 Task: Find connections with filter location Fatehpur with filter topic #Personaldevelopmentwith filter profile language German with filter current company Volt - International (An Innova Solutions Company) with filter school Doon Business School with filter industry Medical Practices with filter service category Resume Writing with filter keywords title Outside Sales Manager
Action: Mouse moved to (158, 222)
Screenshot: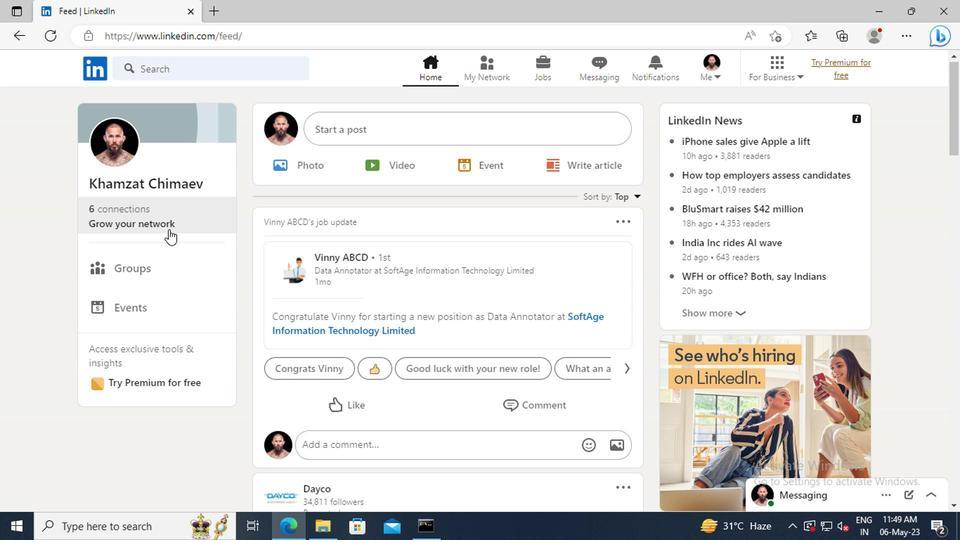
Action: Mouse pressed left at (158, 222)
Screenshot: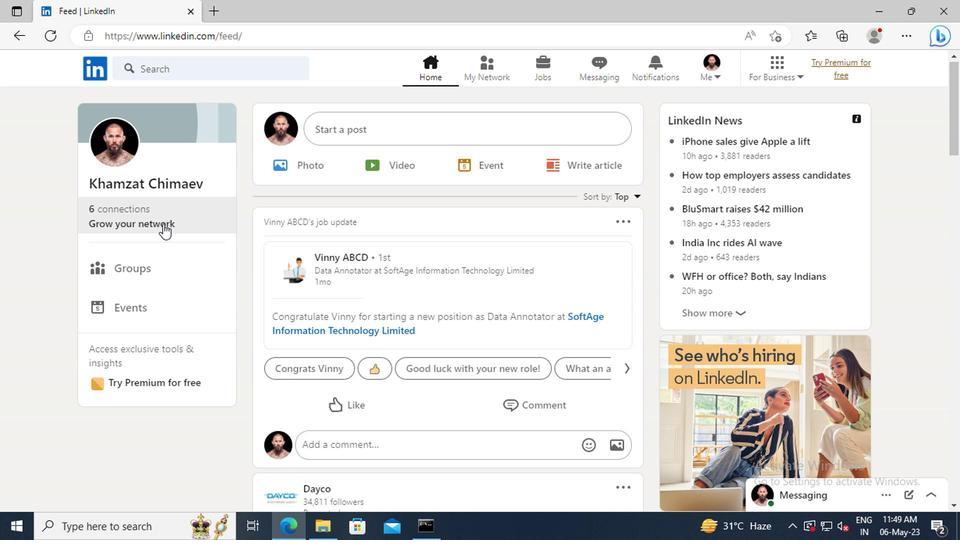 
Action: Mouse moved to (158, 149)
Screenshot: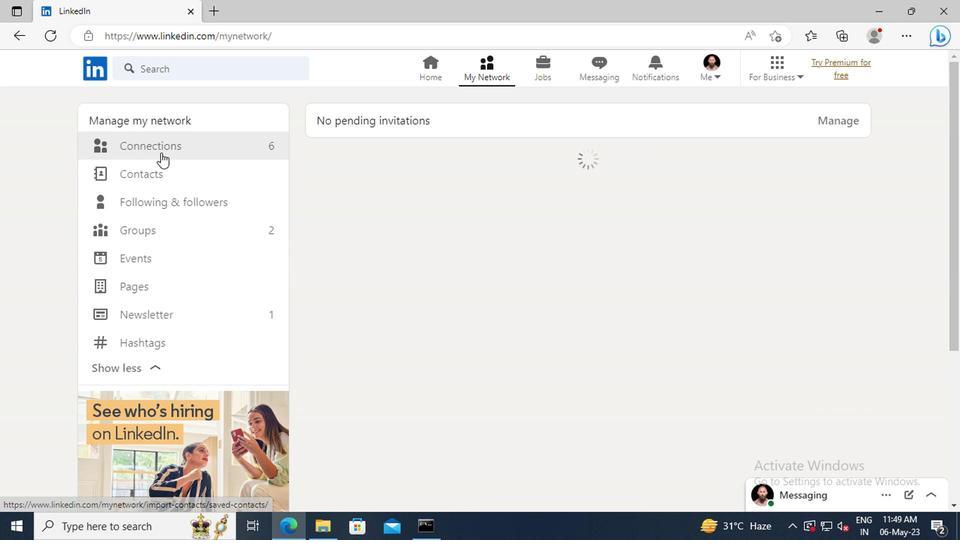 
Action: Mouse pressed left at (158, 149)
Screenshot: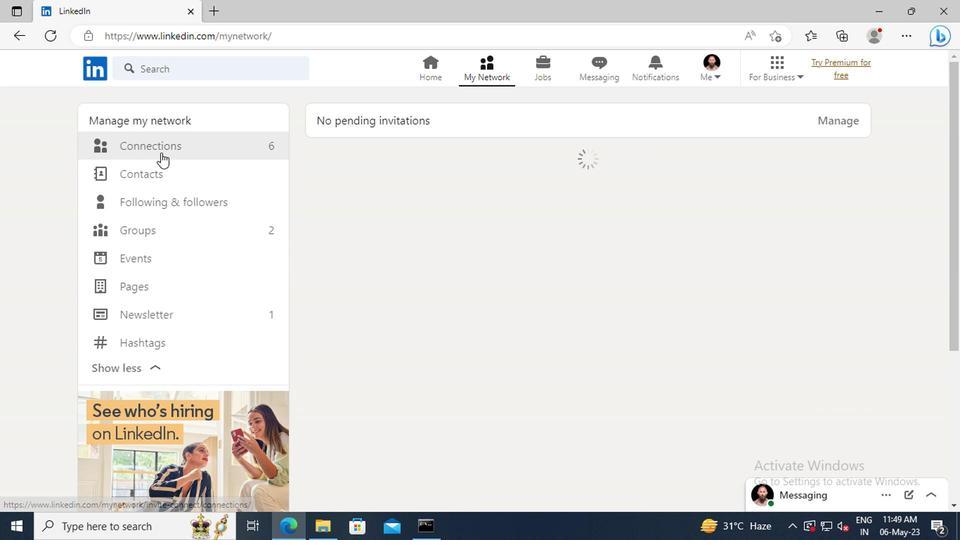 
Action: Mouse moved to (590, 151)
Screenshot: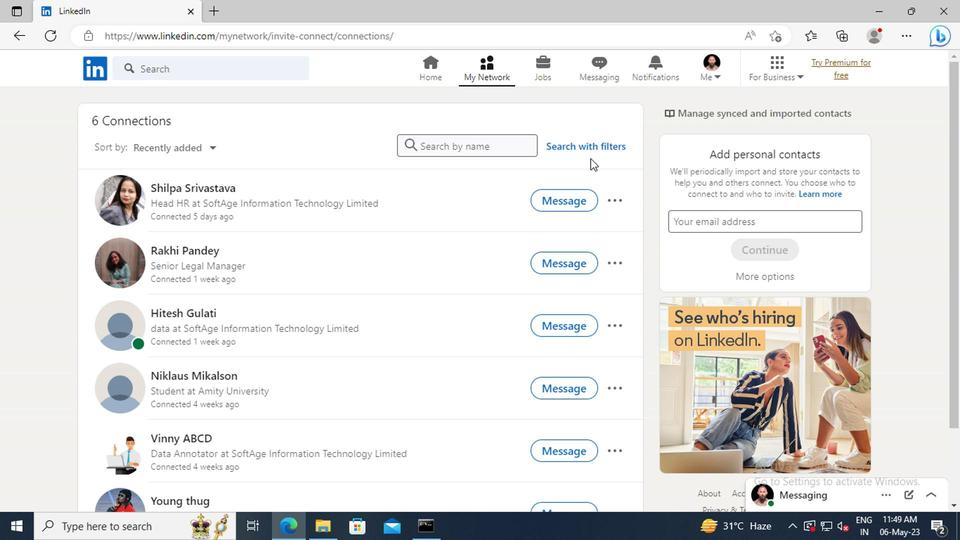 
Action: Mouse pressed left at (590, 151)
Screenshot: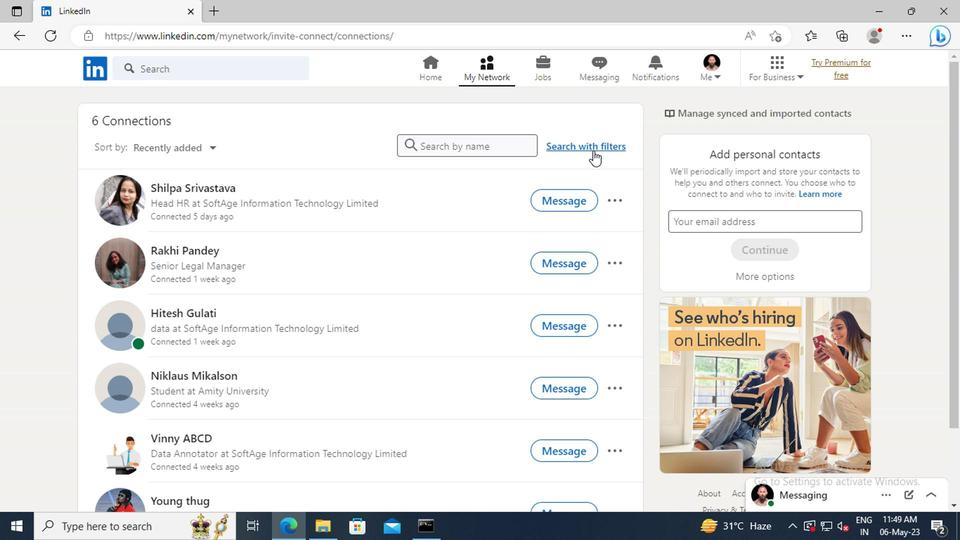 
Action: Mouse moved to (529, 110)
Screenshot: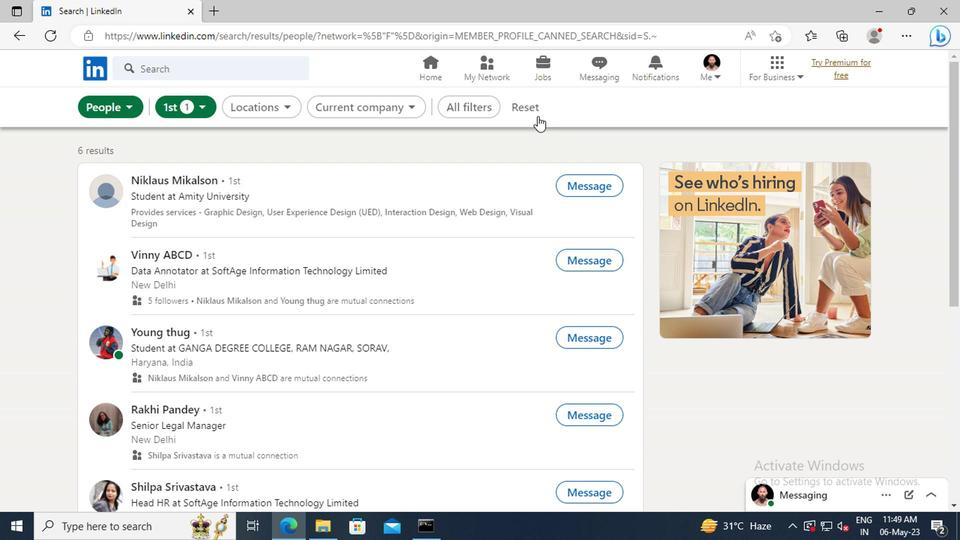 
Action: Mouse pressed left at (529, 110)
Screenshot: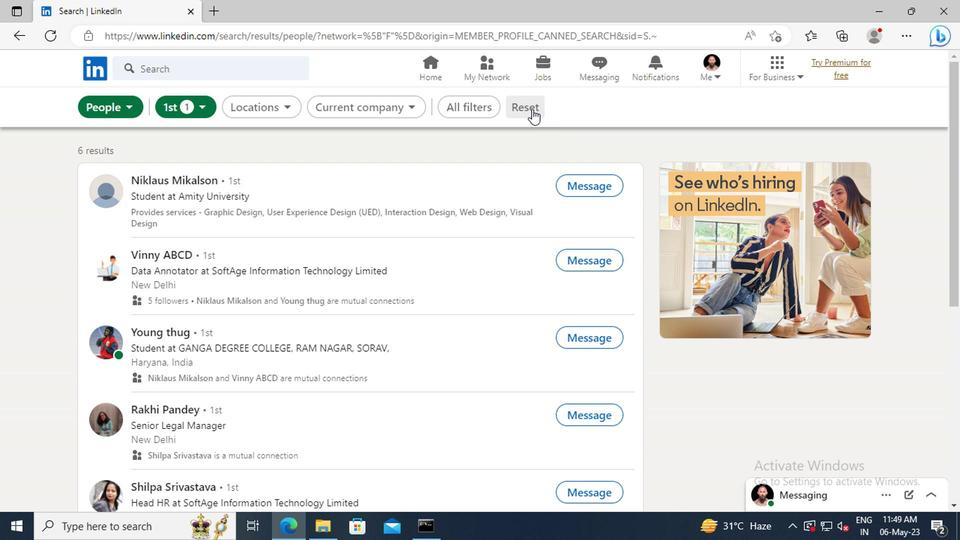 
Action: Mouse moved to (515, 110)
Screenshot: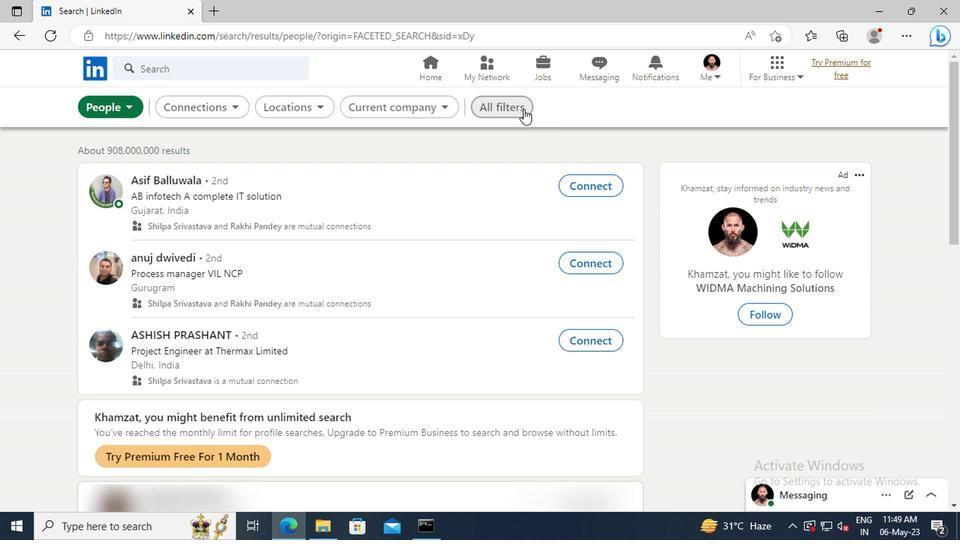 
Action: Mouse pressed left at (515, 110)
Screenshot: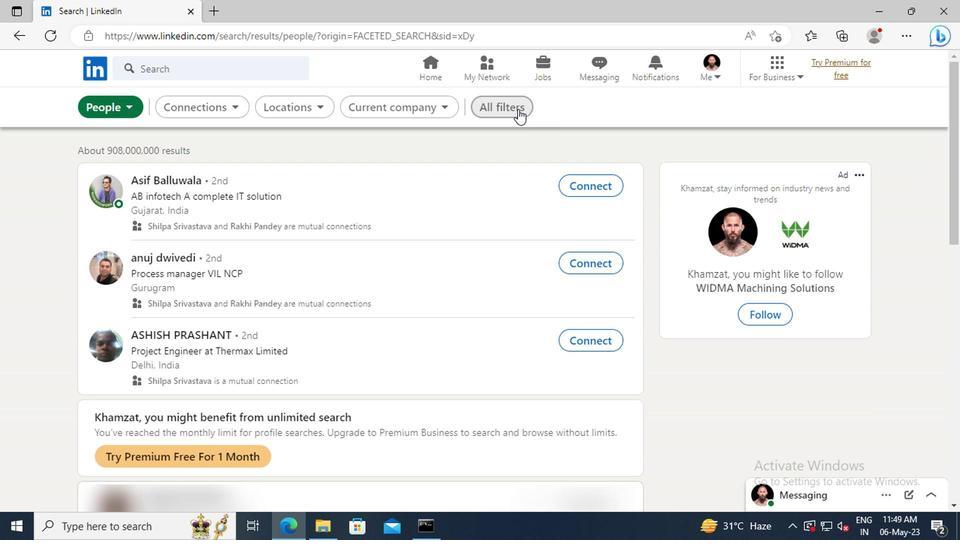 
Action: Mouse moved to (773, 252)
Screenshot: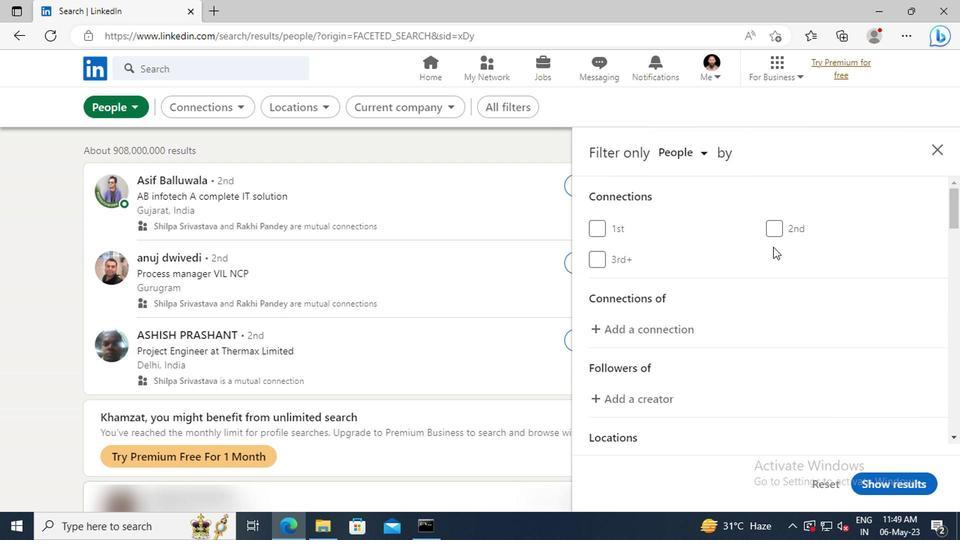 
Action: Mouse scrolled (773, 252) with delta (0, 0)
Screenshot: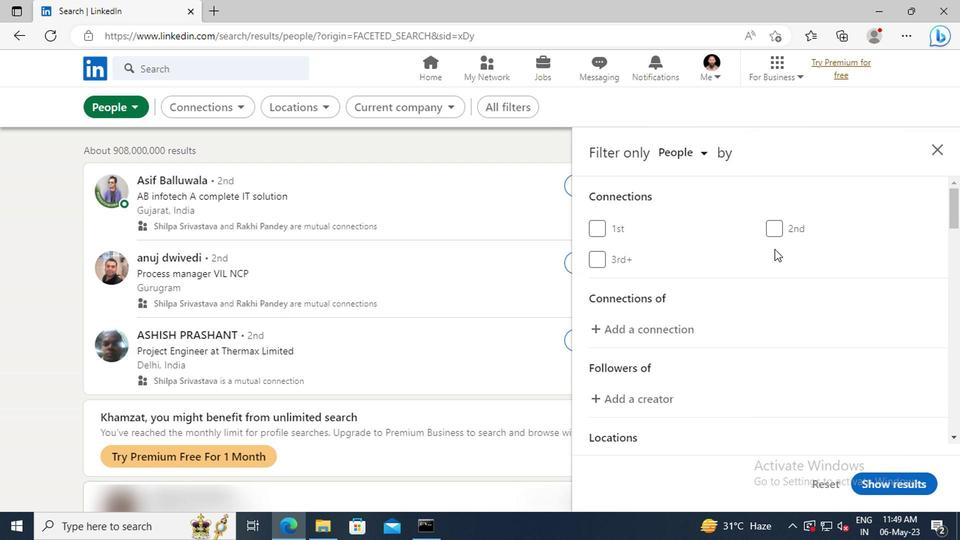 
Action: Mouse scrolled (773, 252) with delta (0, 0)
Screenshot: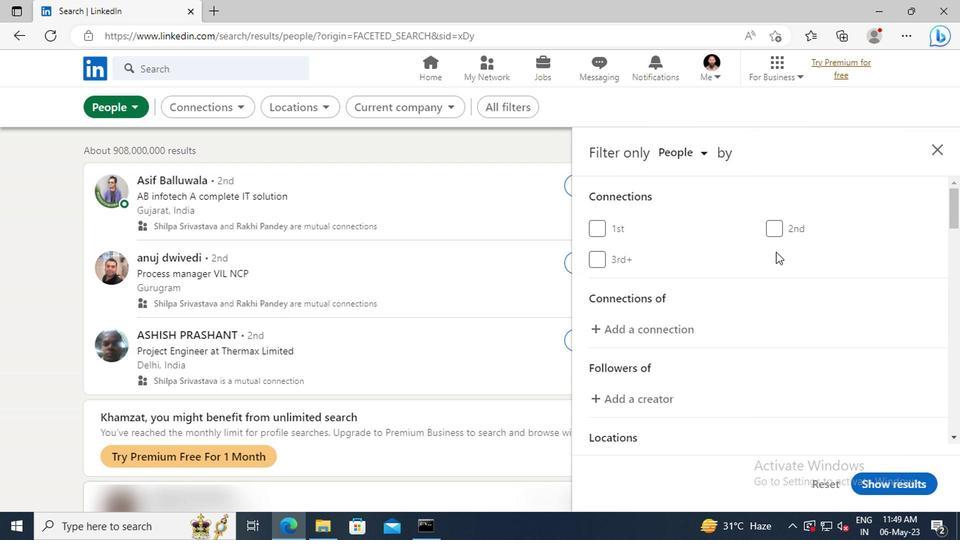 
Action: Mouse scrolled (773, 252) with delta (0, 0)
Screenshot: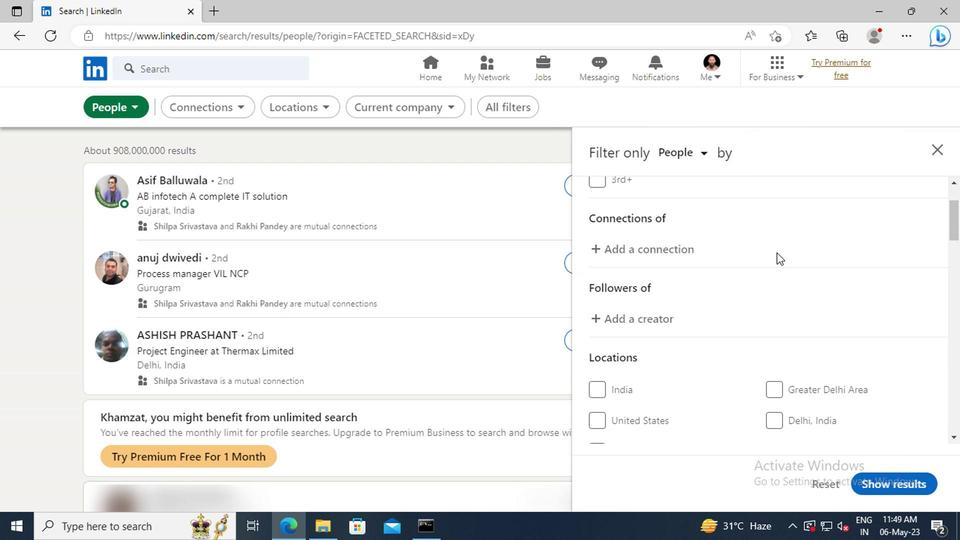 
Action: Mouse scrolled (773, 252) with delta (0, 0)
Screenshot: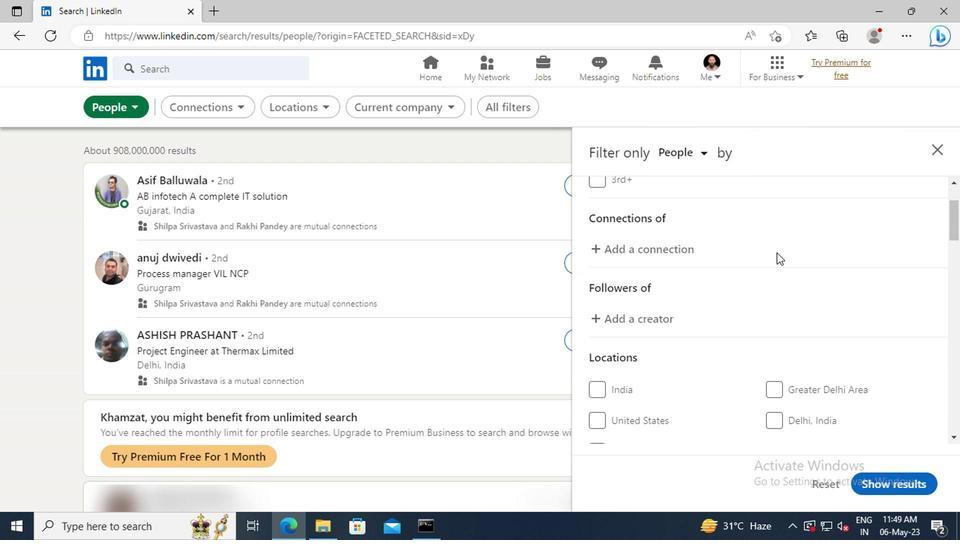 
Action: Mouse scrolled (773, 252) with delta (0, 0)
Screenshot: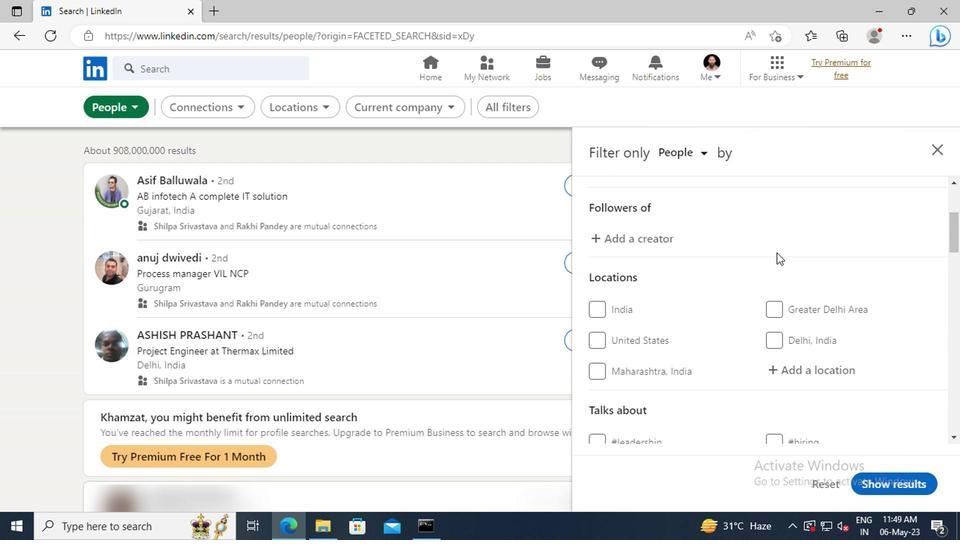 
Action: Mouse scrolled (773, 252) with delta (0, 0)
Screenshot: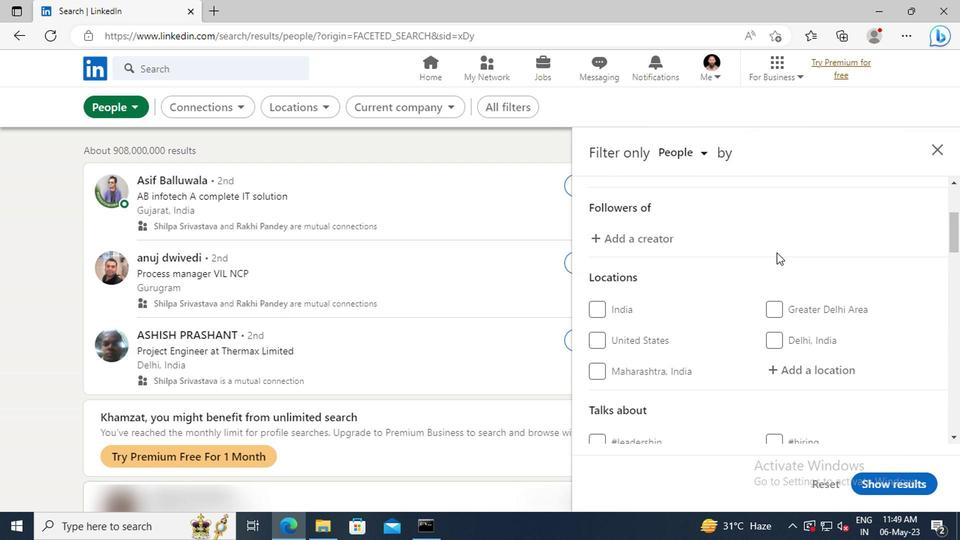 
Action: Mouse moved to (784, 289)
Screenshot: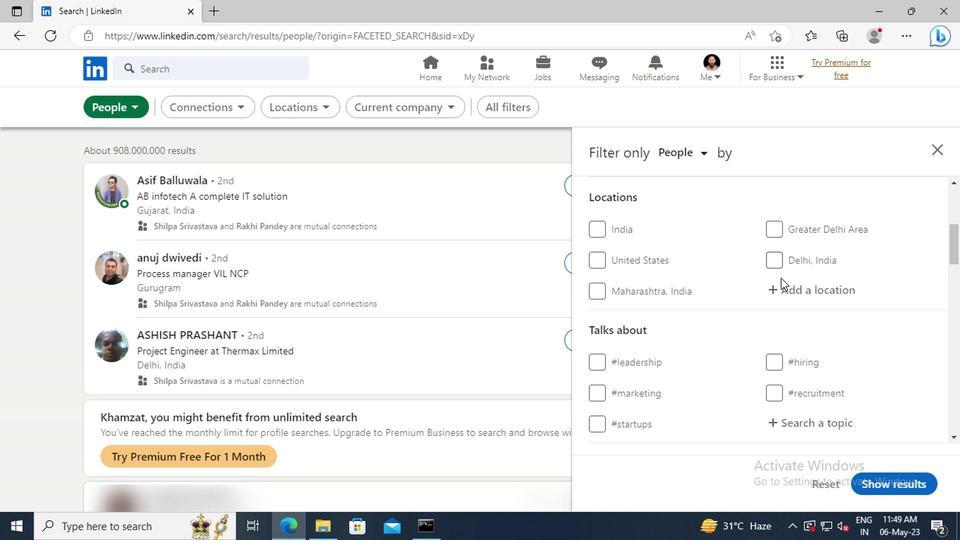 
Action: Mouse pressed left at (784, 289)
Screenshot: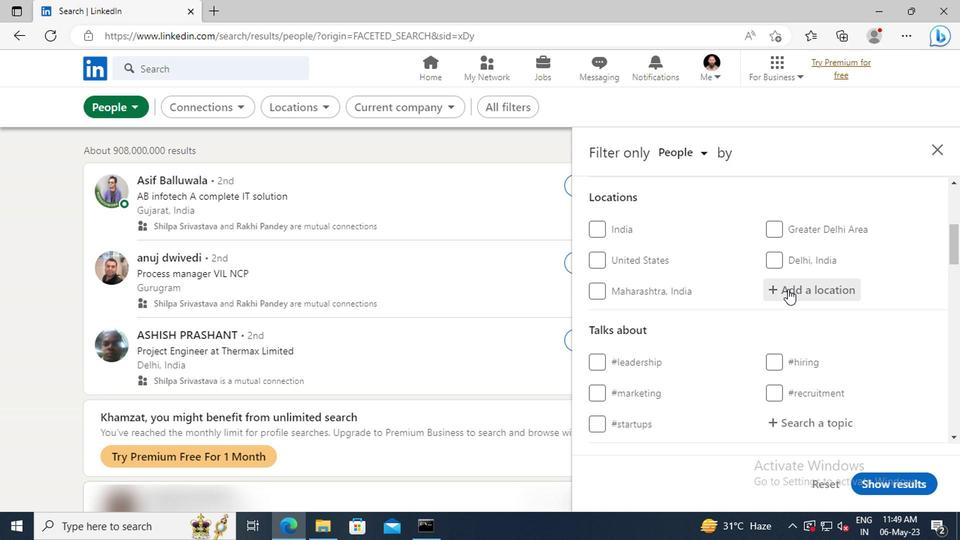 
Action: Key pressed <Key.shift><Key.shift><Key.shift><Key.shift><Key.shift><Key.shift><Key.shift><Key.shift>FATEHPUR
Screenshot: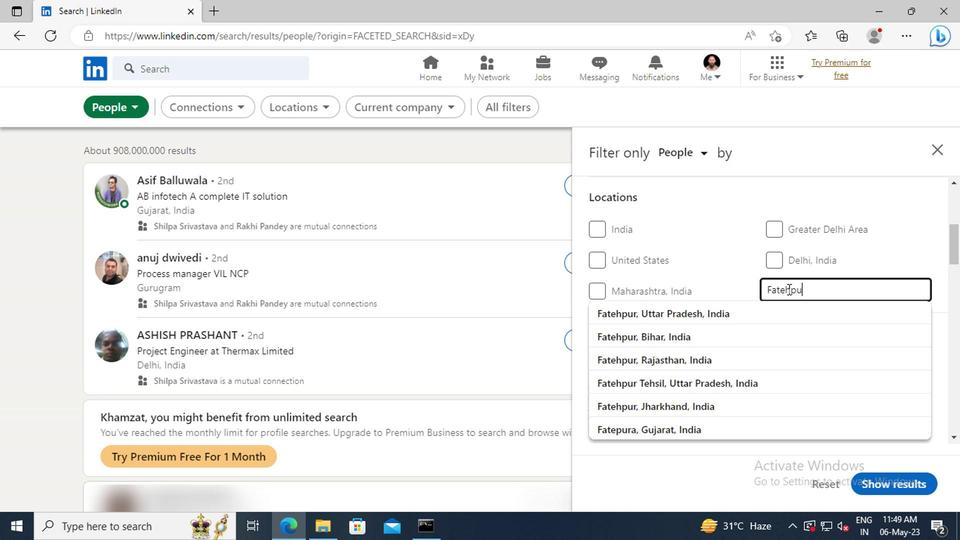 
Action: Mouse moved to (784, 309)
Screenshot: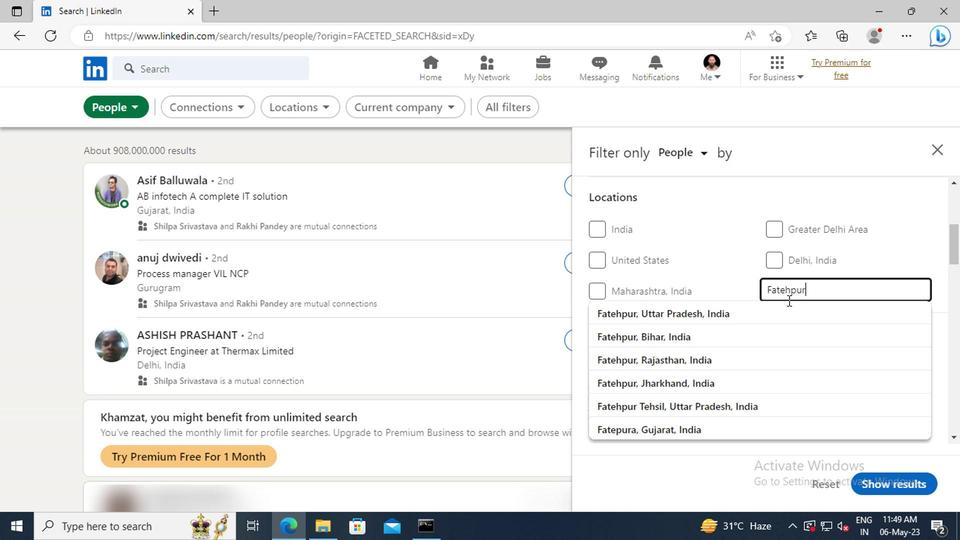 
Action: Mouse pressed left at (784, 309)
Screenshot: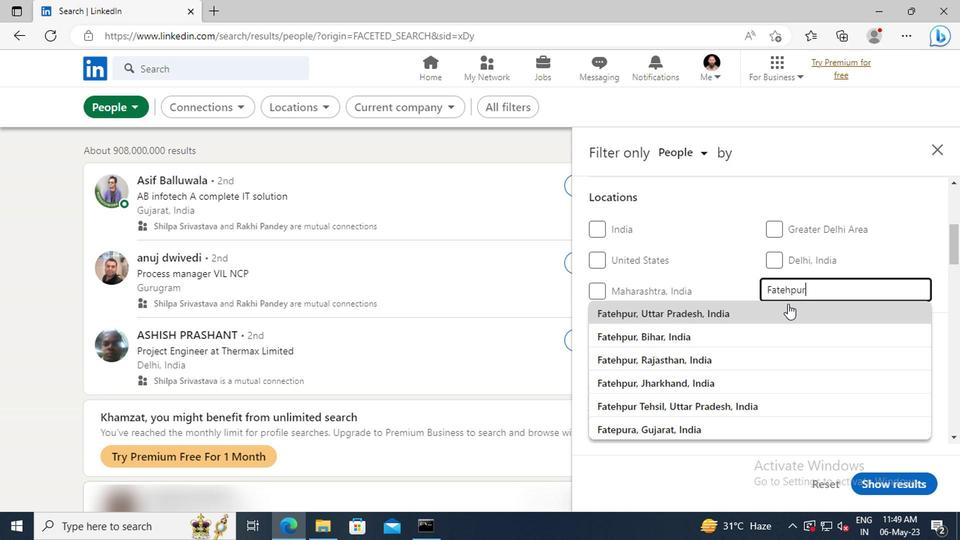 
Action: Mouse scrolled (784, 309) with delta (0, 0)
Screenshot: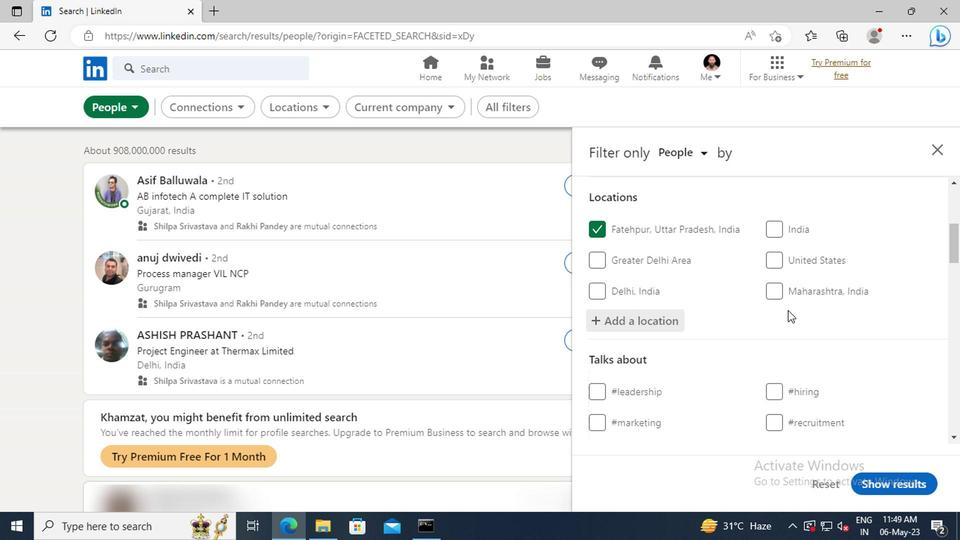 
Action: Mouse scrolled (784, 309) with delta (0, 0)
Screenshot: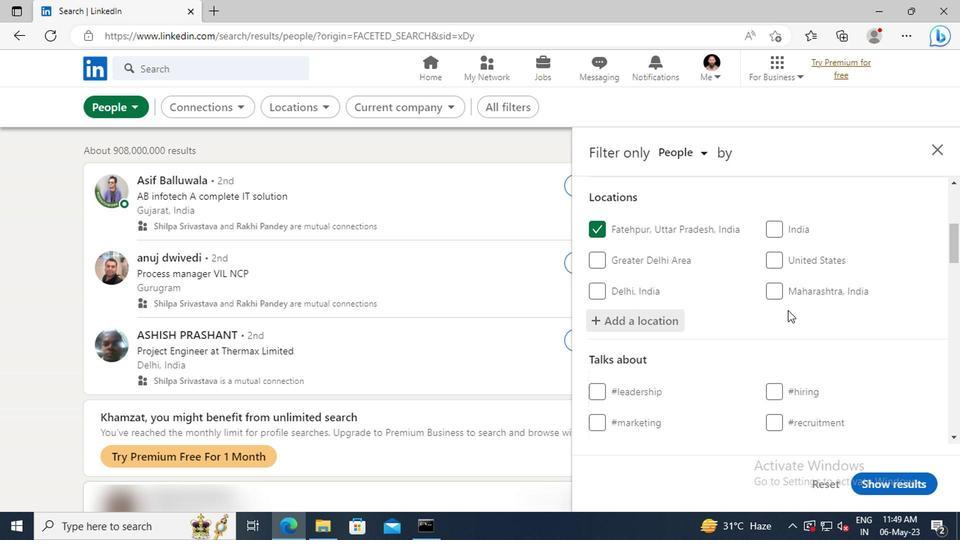
Action: Mouse scrolled (784, 309) with delta (0, 0)
Screenshot: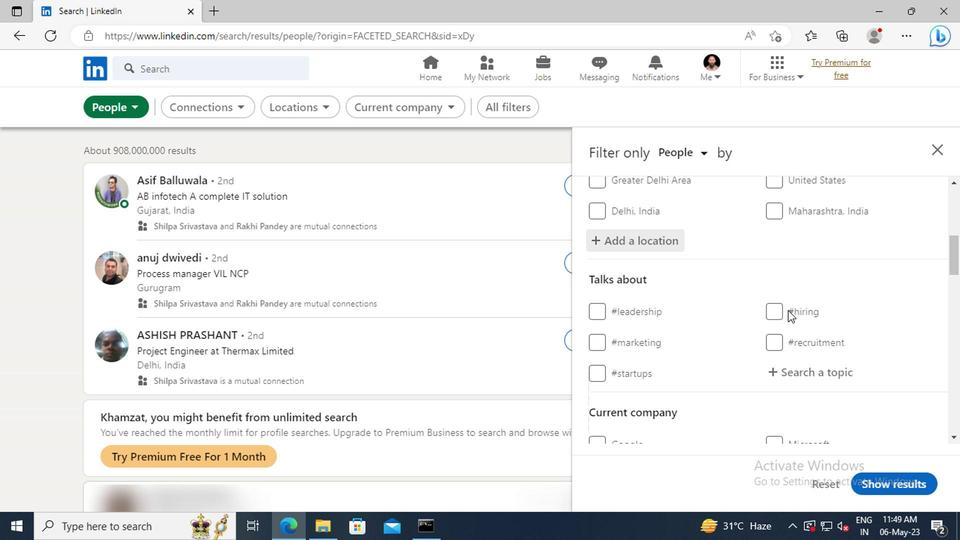 
Action: Mouse scrolled (784, 309) with delta (0, 0)
Screenshot: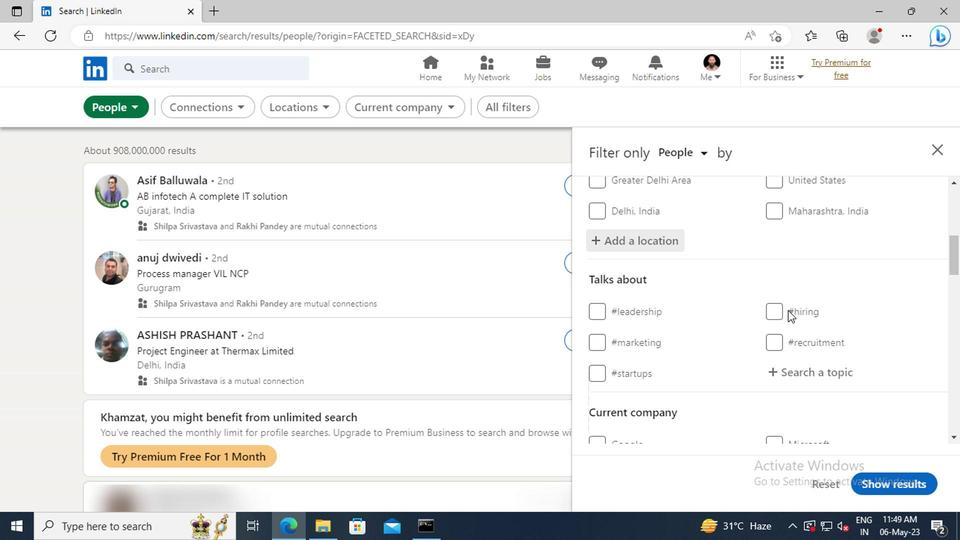 
Action: Mouse moved to (786, 298)
Screenshot: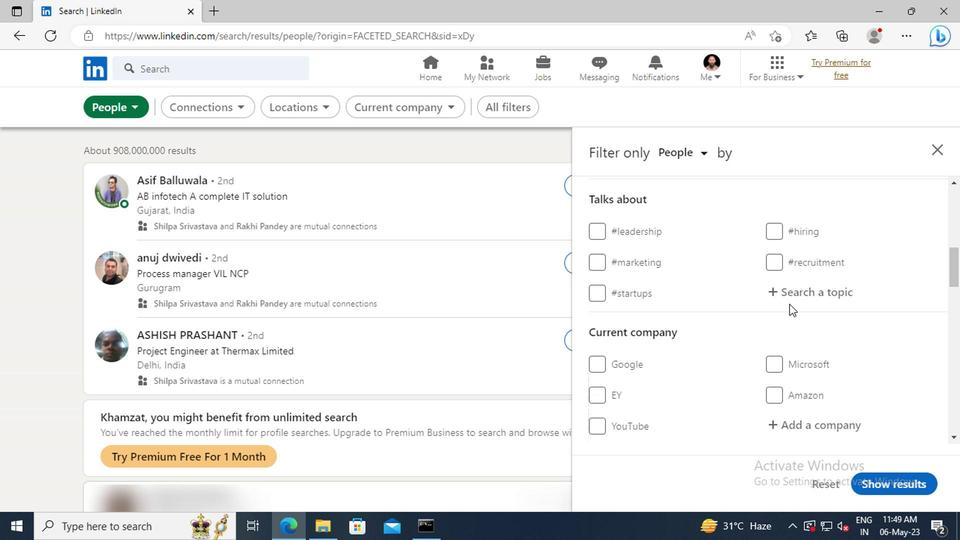 
Action: Mouse pressed left at (786, 298)
Screenshot: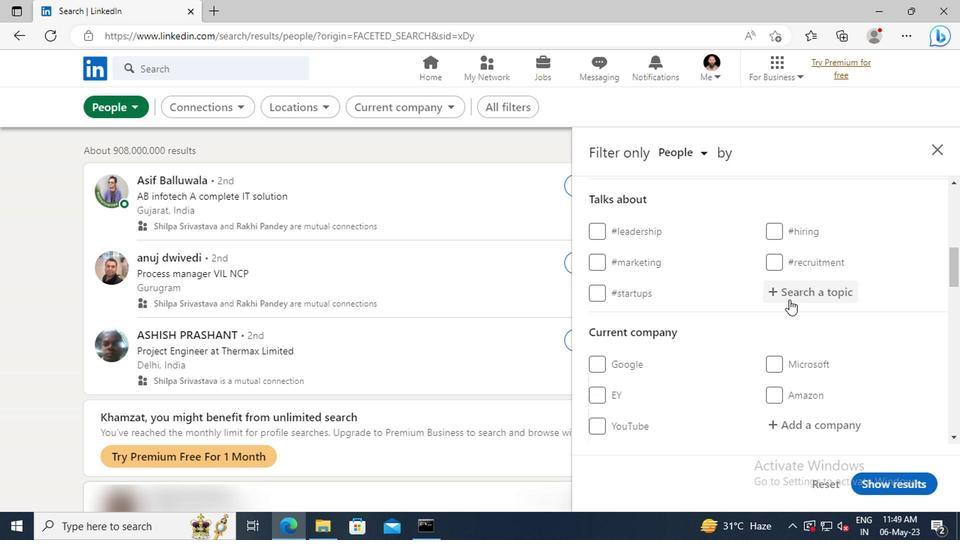 
Action: Key pressed <Key.shift>PERSONA
Screenshot: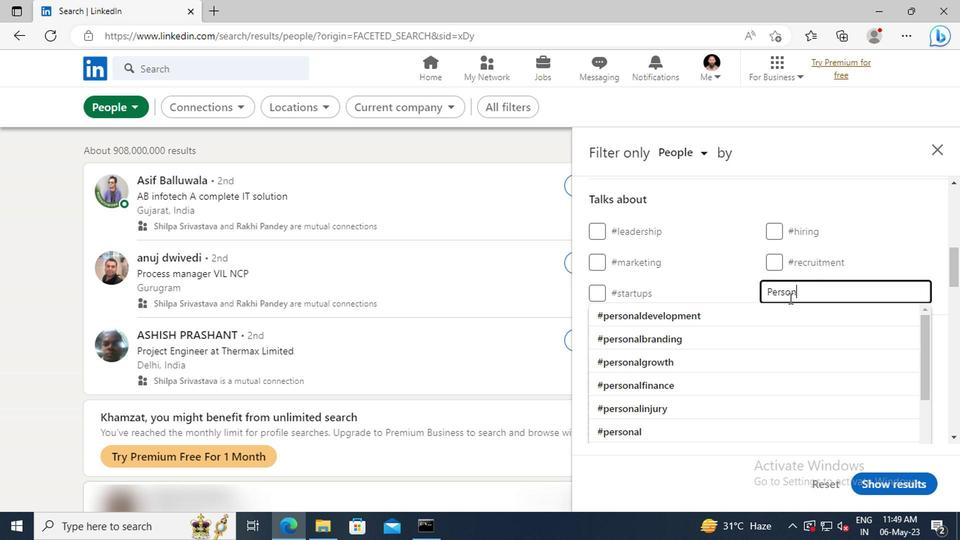
Action: Mouse moved to (787, 309)
Screenshot: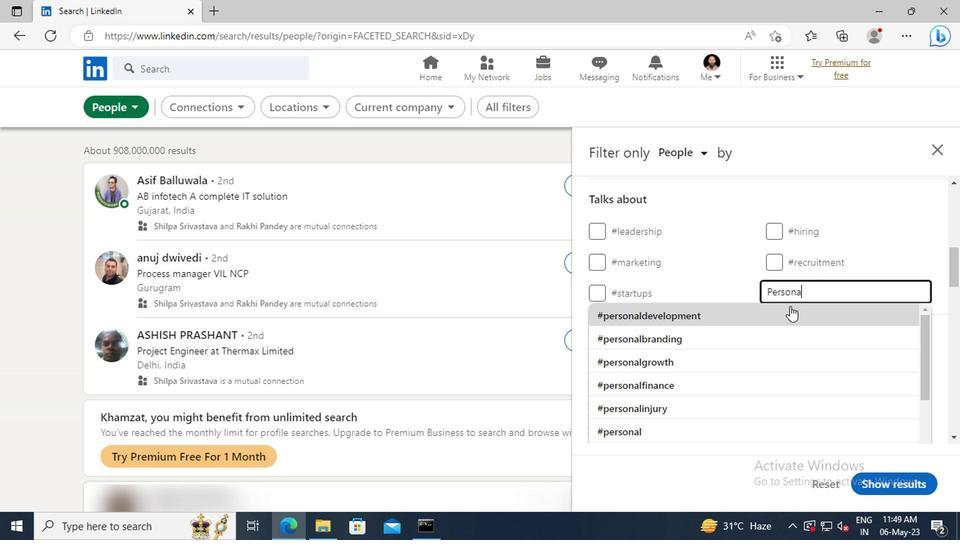 
Action: Mouse pressed left at (787, 309)
Screenshot: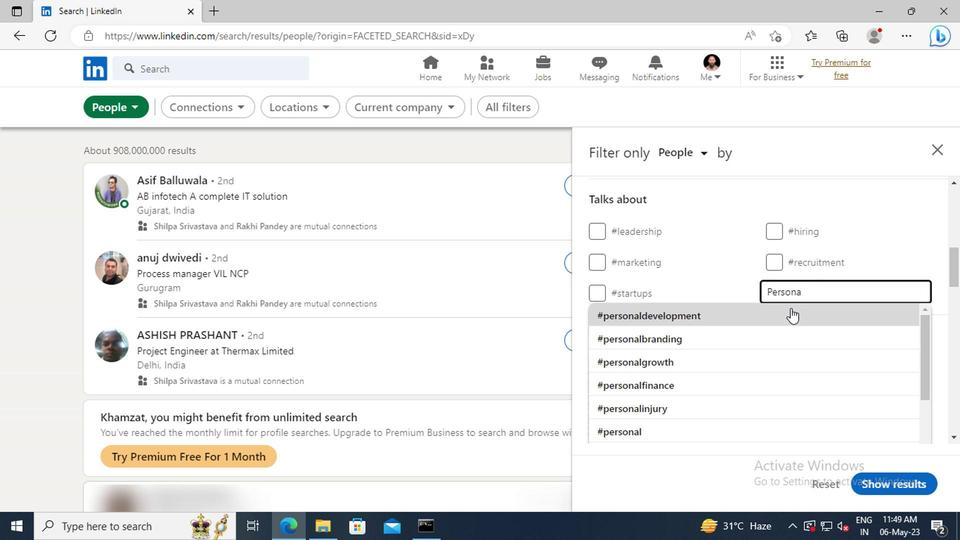 
Action: Mouse scrolled (787, 309) with delta (0, 0)
Screenshot: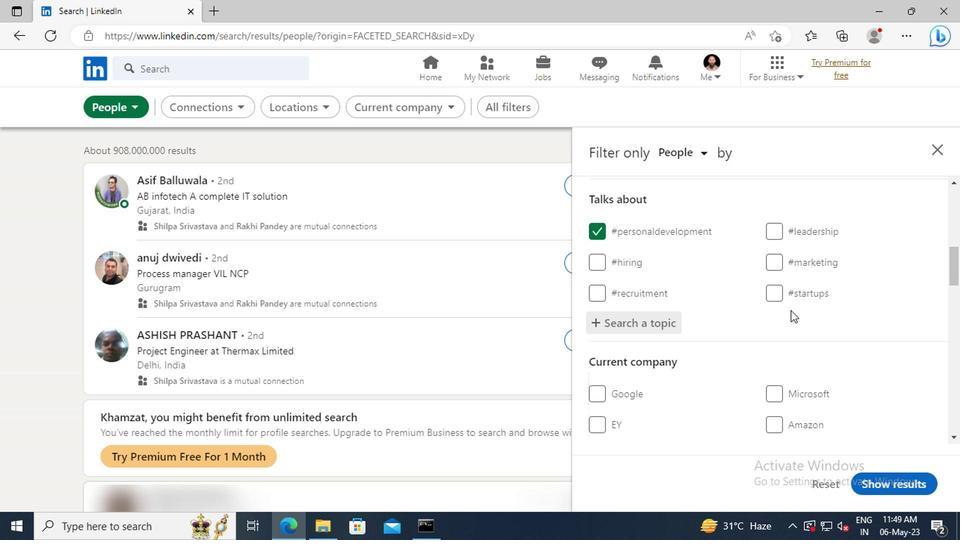 
Action: Mouse scrolled (787, 309) with delta (0, 0)
Screenshot: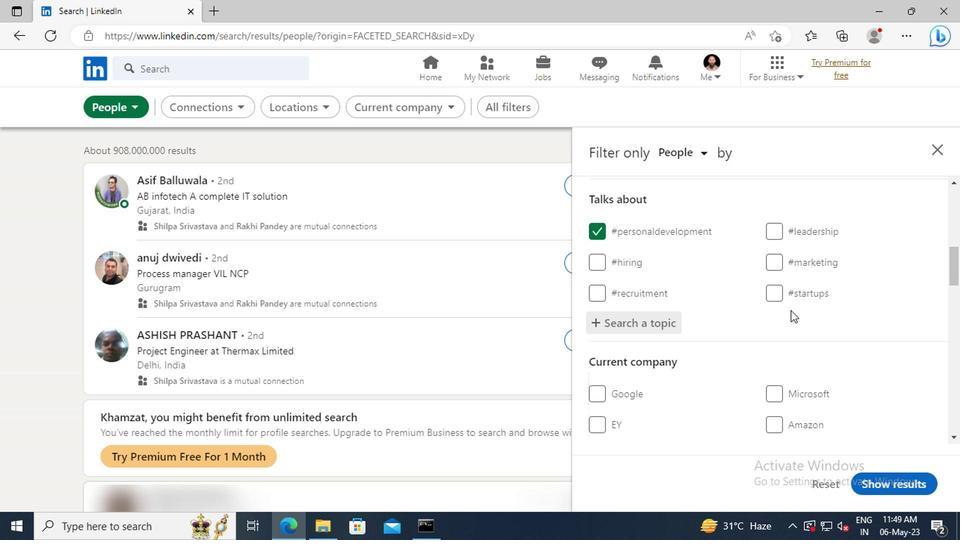 
Action: Mouse scrolled (787, 309) with delta (0, 0)
Screenshot: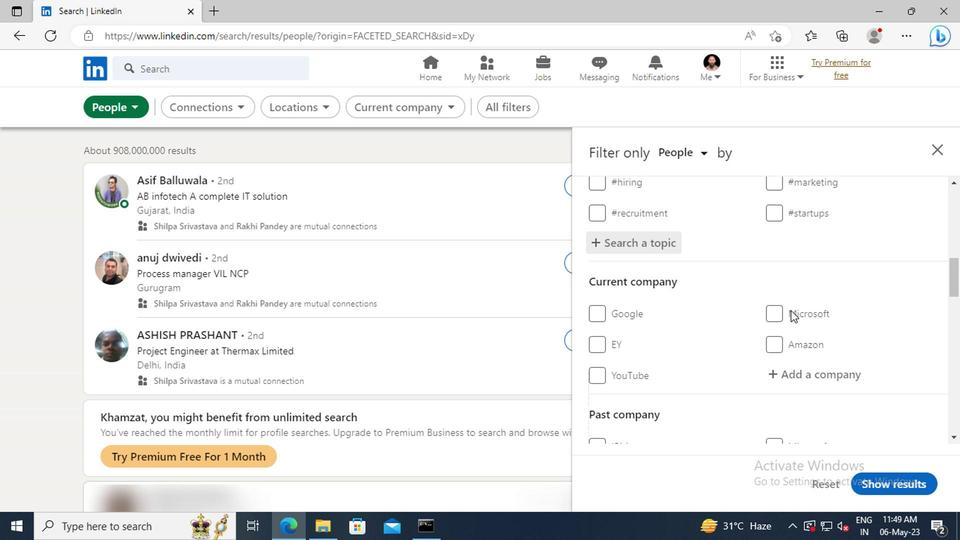 
Action: Mouse scrolled (787, 309) with delta (0, 0)
Screenshot: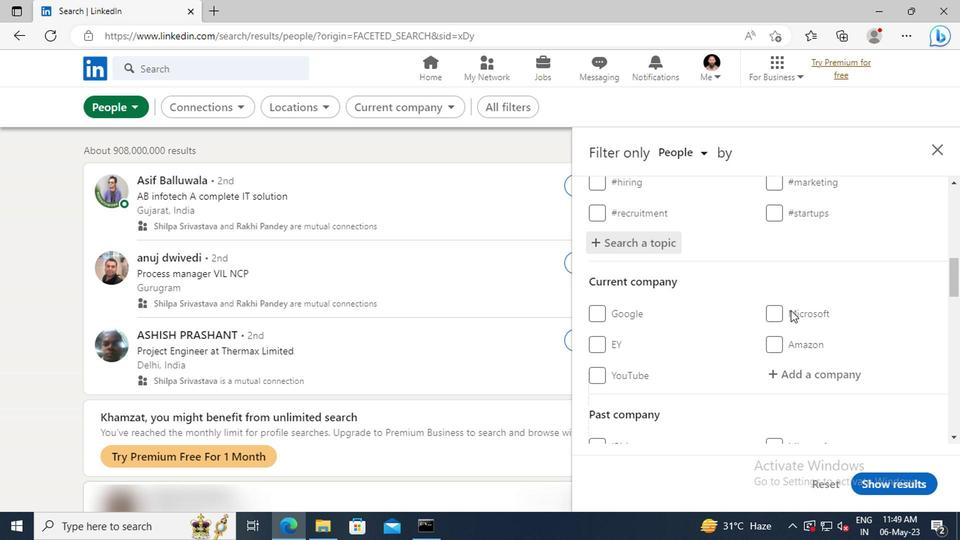 
Action: Mouse scrolled (787, 309) with delta (0, 0)
Screenshot: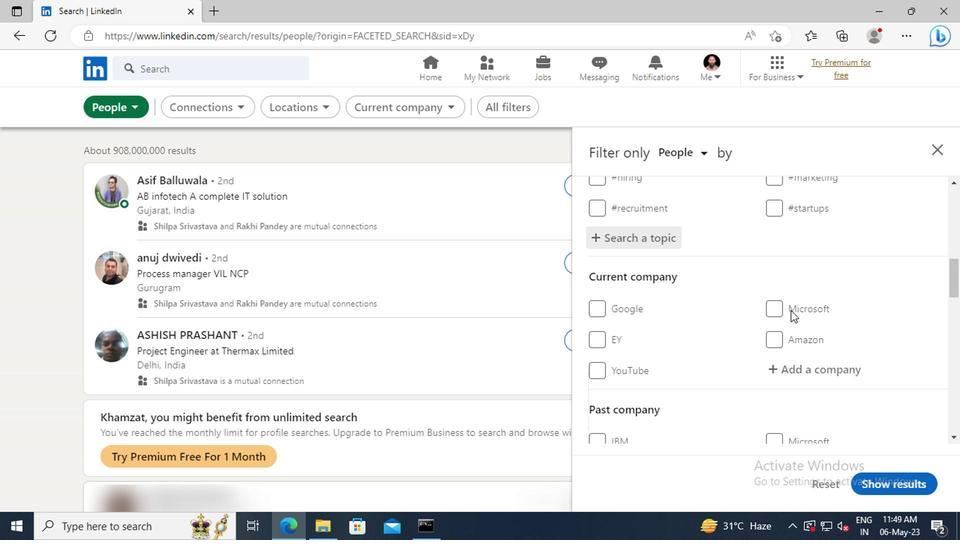 
Action: Mouse scrolled (787, 309) with delta (0, 0)
Screenshot: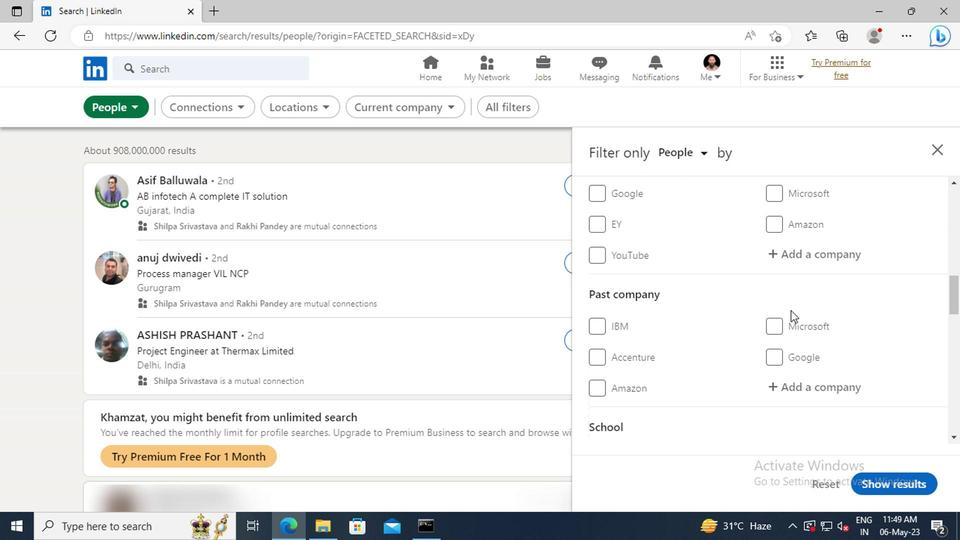 
Action: Mouse scrolled (787, 309) with delta (0, 0)
Screenshot: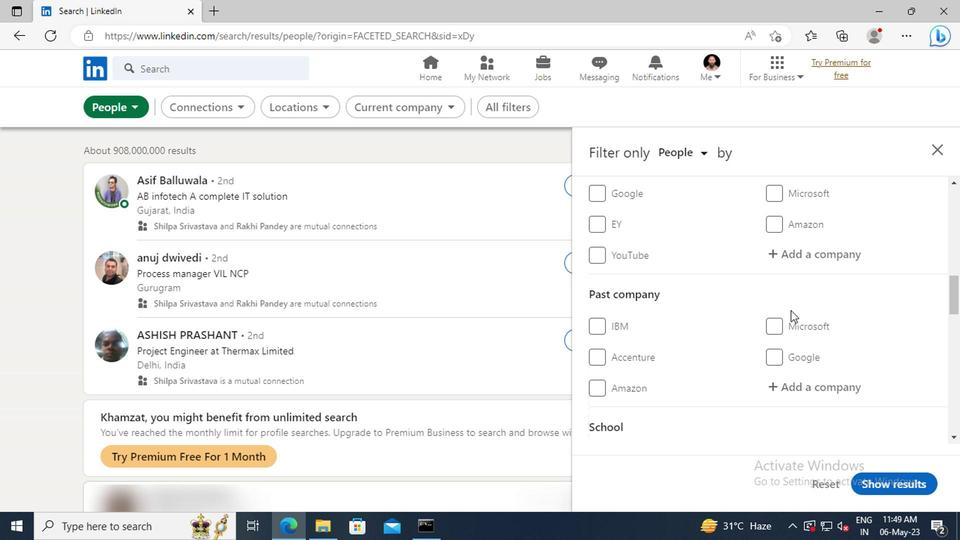 
Action: Mouse scrolled (787, 309) with delta (0, 0)
Screenshot: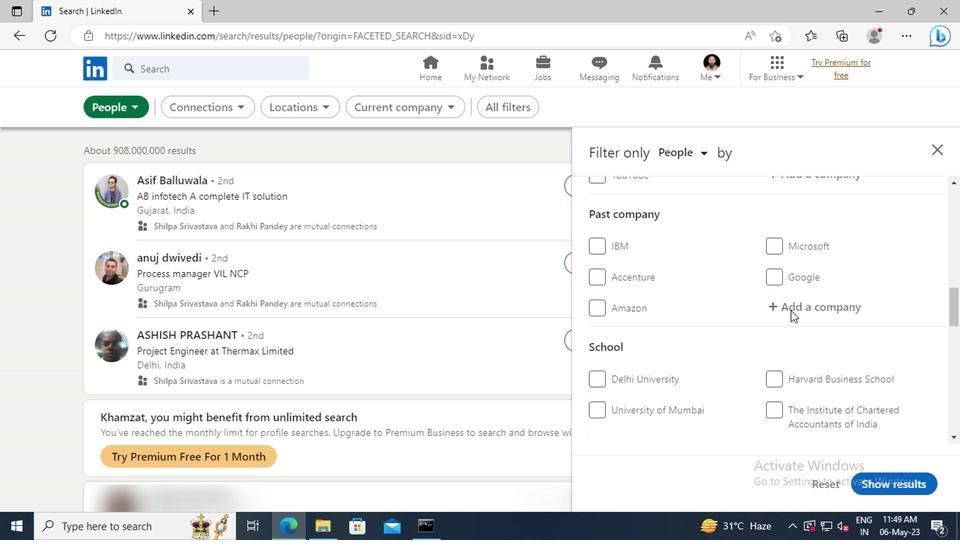
Action: Mouse scrolled (787, 309) with delta (0, 0)
Screenshot: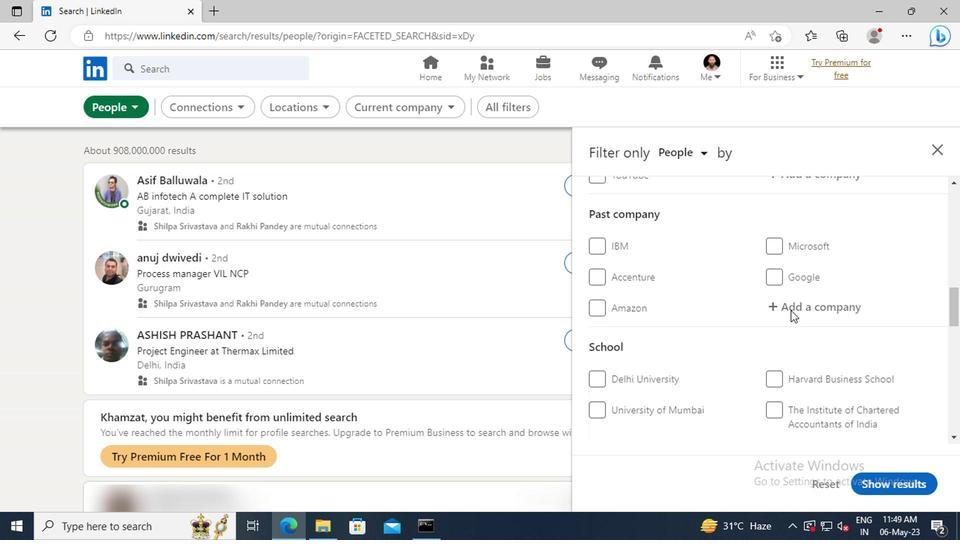 
Action: Mouse scrolled (787, 309) with delta (0, 0)
Screenshot: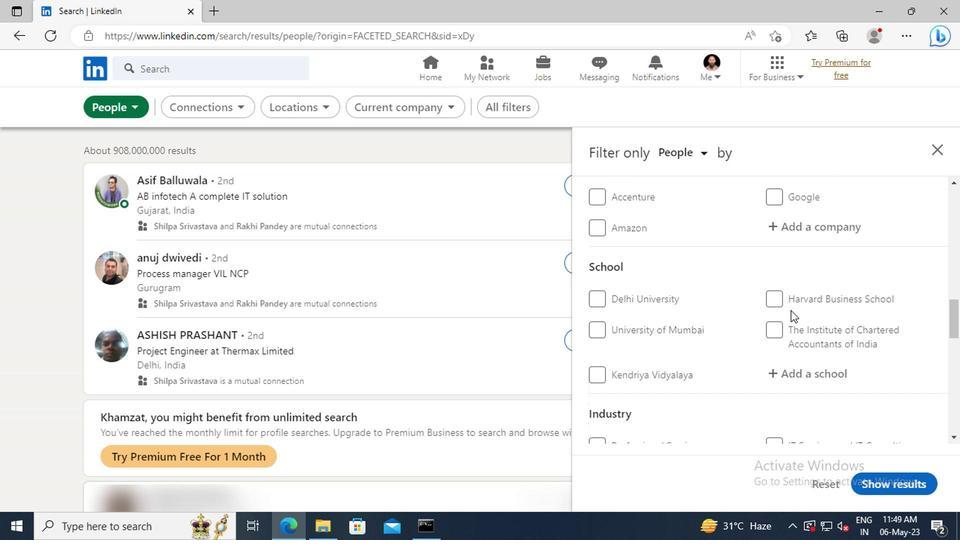 
Action: Mouse scrolled (787, 309) with delta (0, 0)
Screenshot: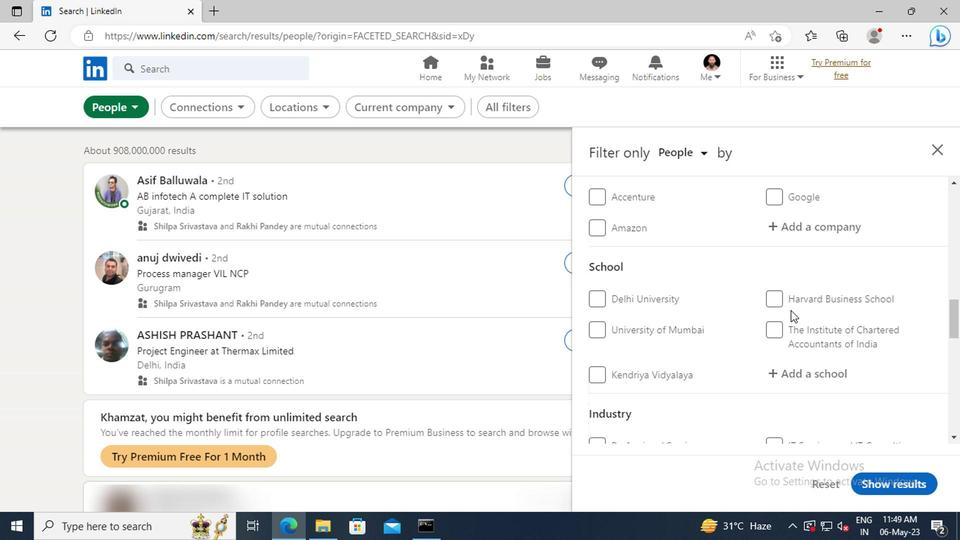 
Action: Mouse scrolled (787, 309) with delta (0, 0)
Screenshot: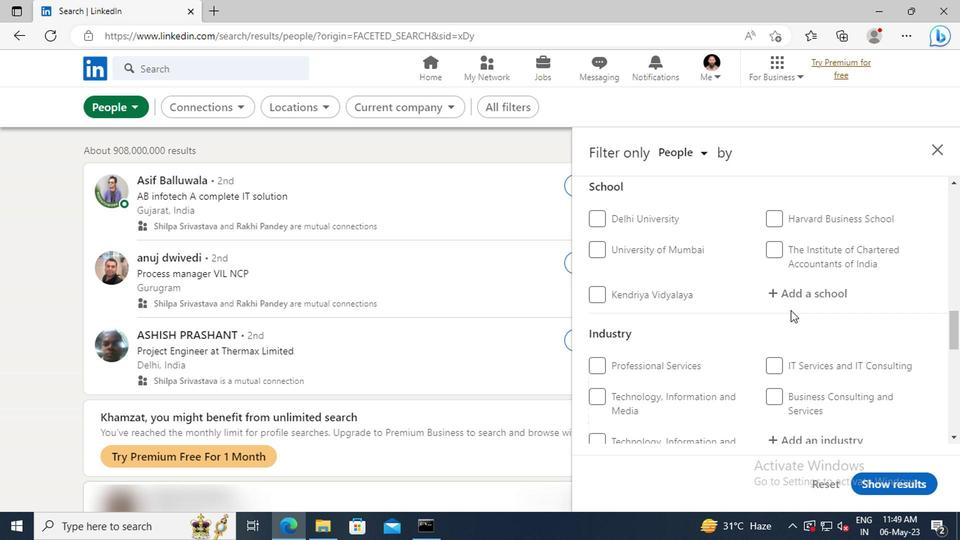 
Action: Mouse scrolled (787, 309) with delta (0, 0)
Screenshot: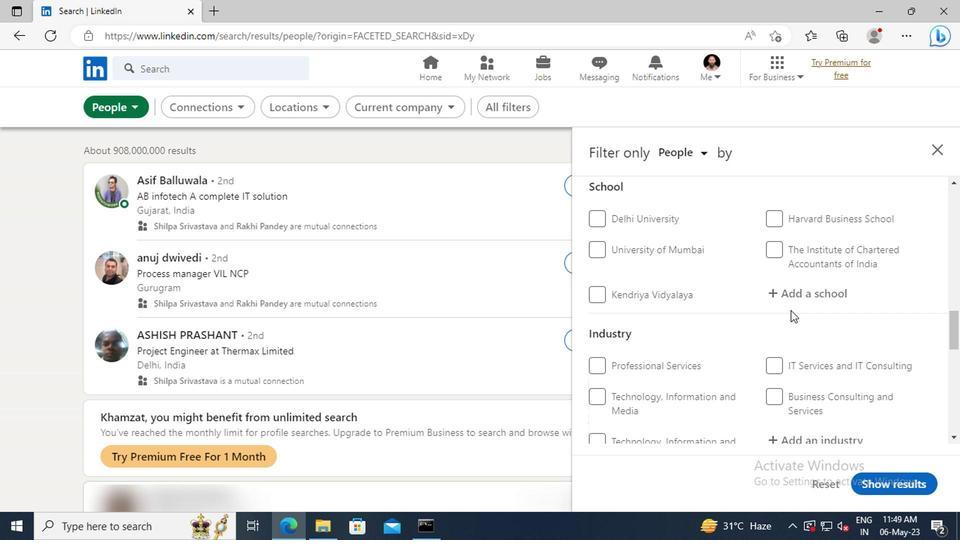 
Action: Mouse scrolled (787, 309) with delta (0, 0)
Screenshot: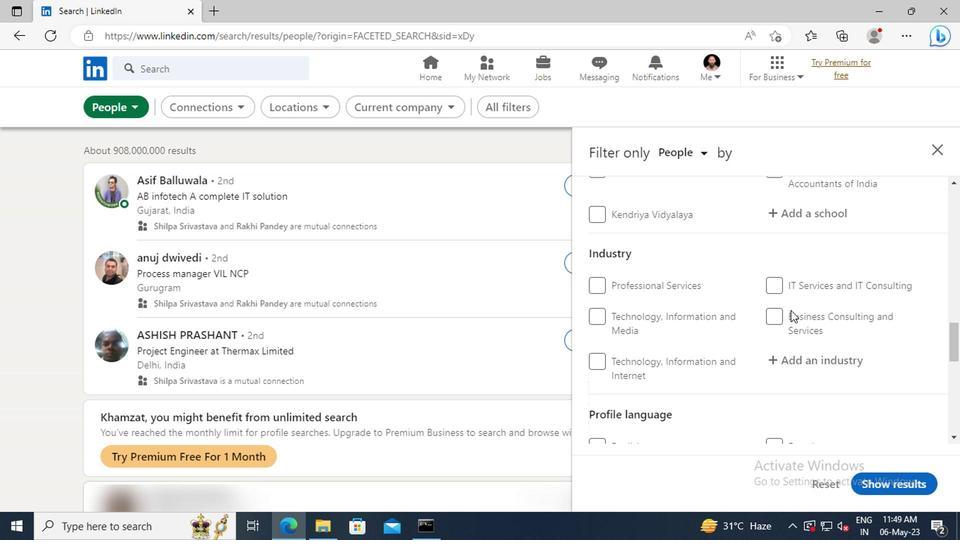
Action: Mouse scrolled (787, 309) with delta (0, 0)
Screenshot: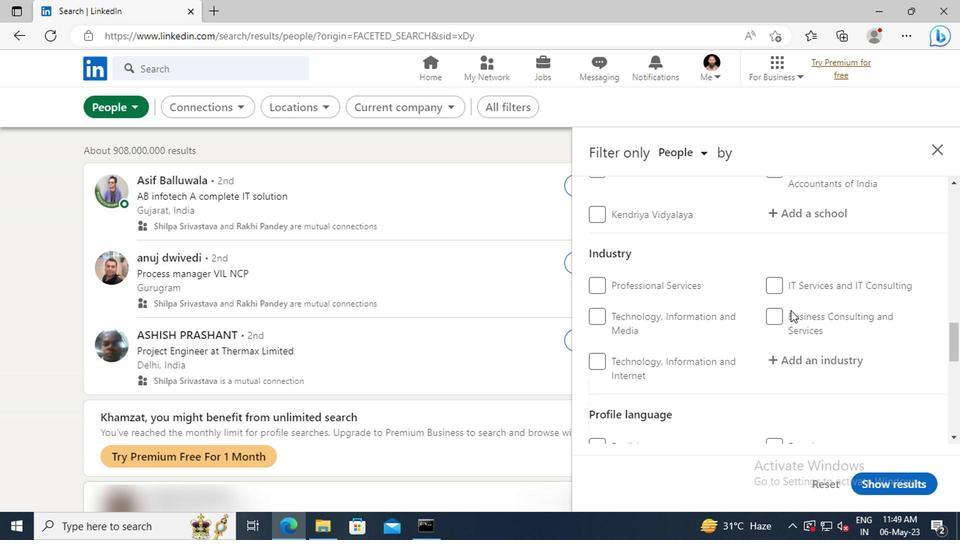 
Action: Mouse scrolled (787, 309) with delta (0, 0)
Screenshot: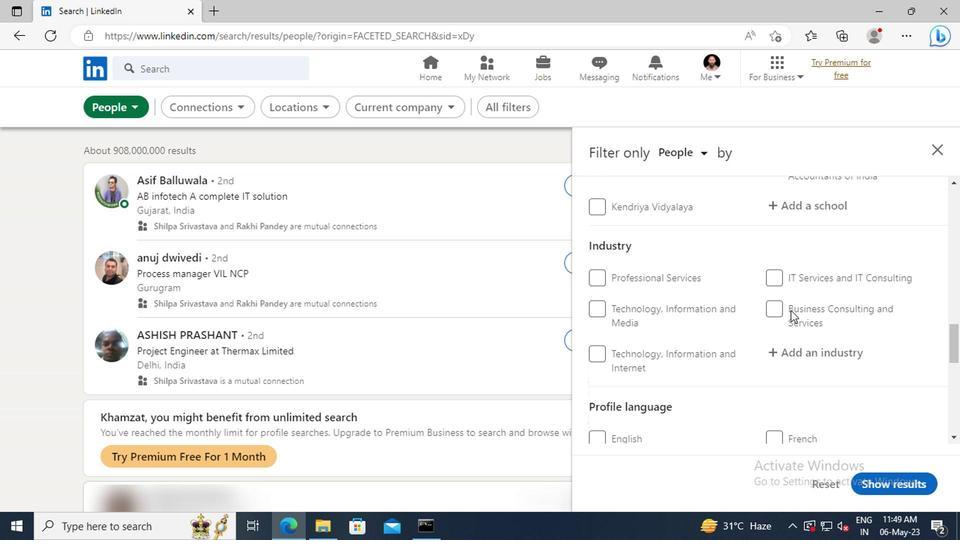 
Action: Mouse moved to (597, 386)
Screenshot: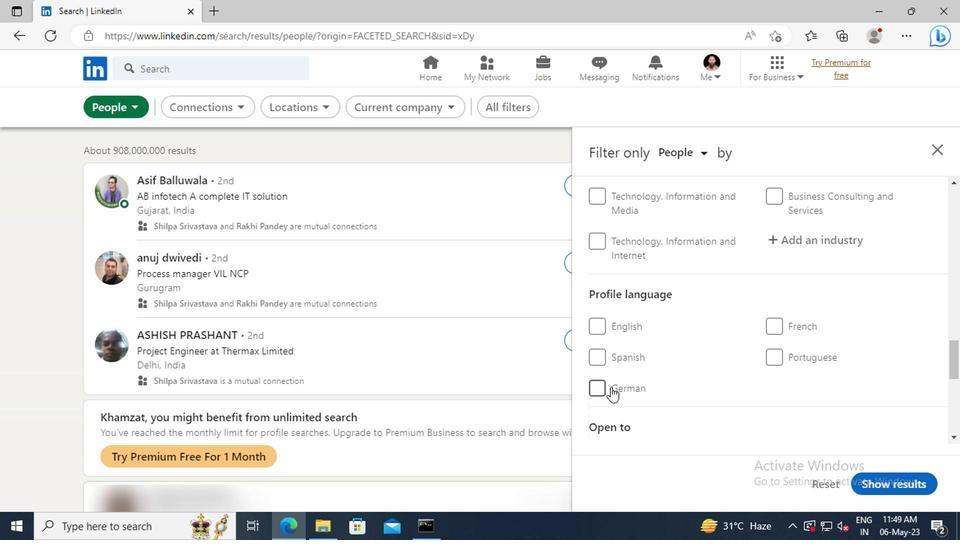 
Action: Mouse pressed left at (597, 386)
Screenshot: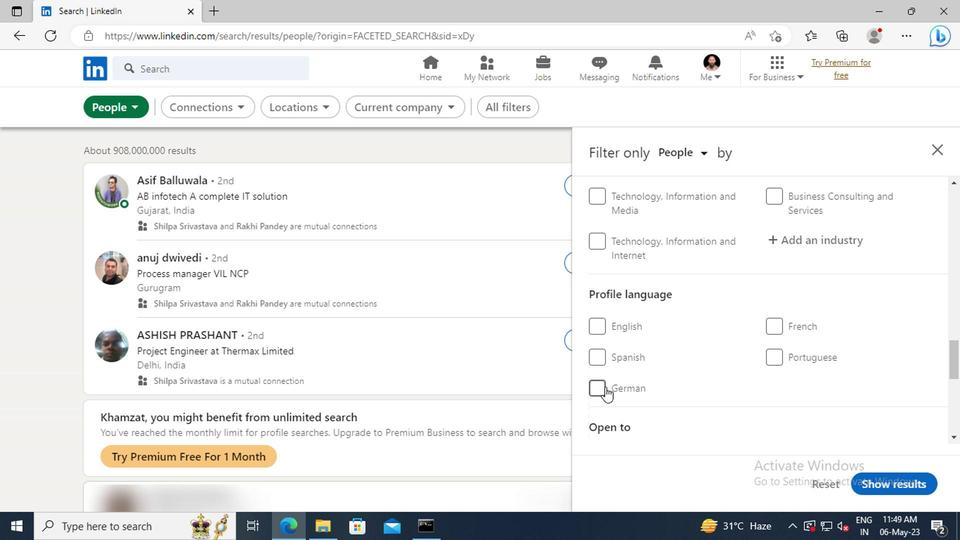 
Action: Mouse moved to (781, 328)
Screenshot: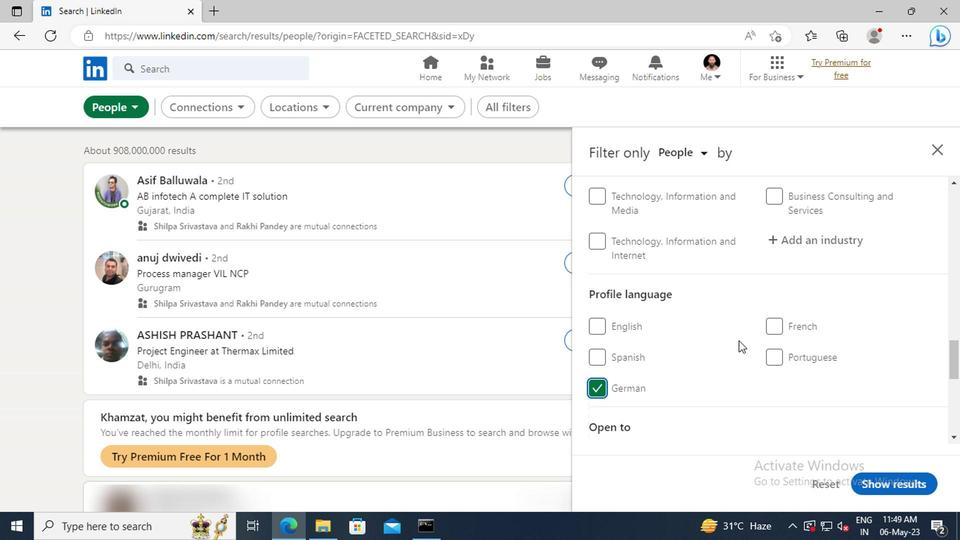 
Action: Mouse scrolled (781, 329) with delta (0, 0)
Screenshot: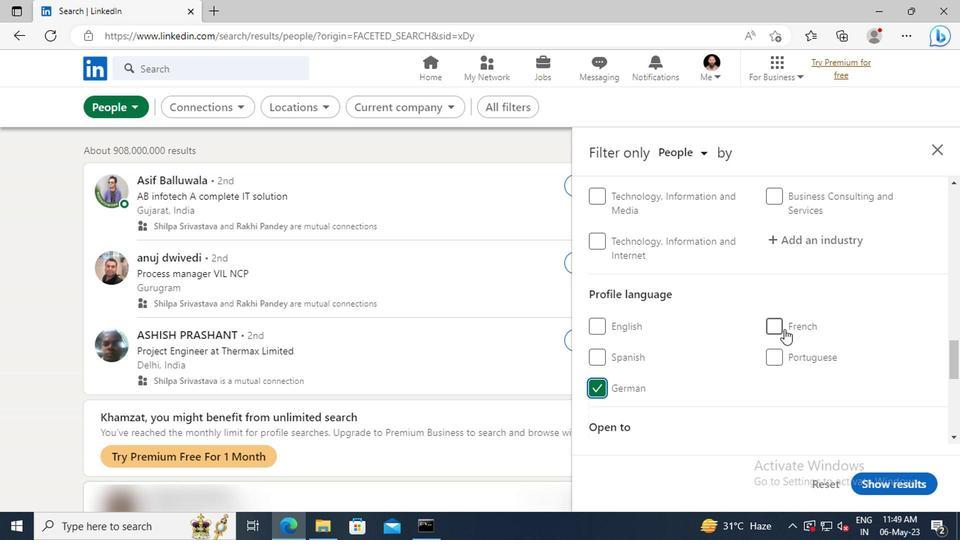
Action: Mouse scrolled (781, 329) with delta (0, 0)
Screenshot: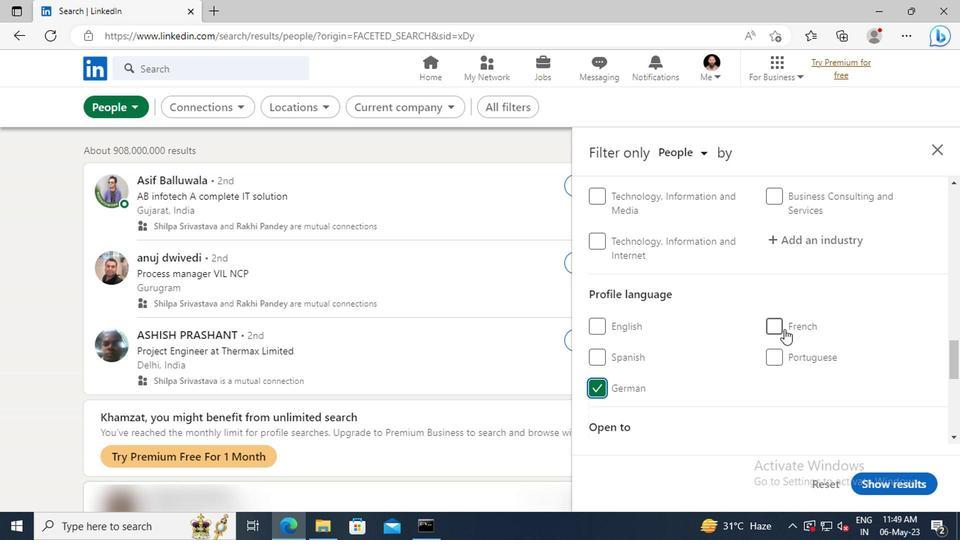 
Action: Mouse scrolled (781, 329) with delta (0, 0)
Screenshot: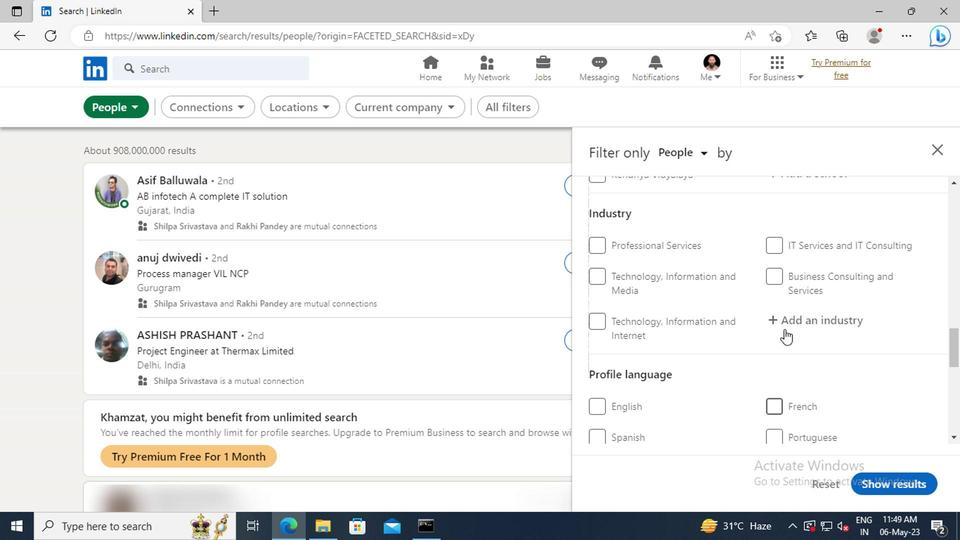 
Action: Mouse scrolled (781, 329) with delta (0, 0)
Screenshot: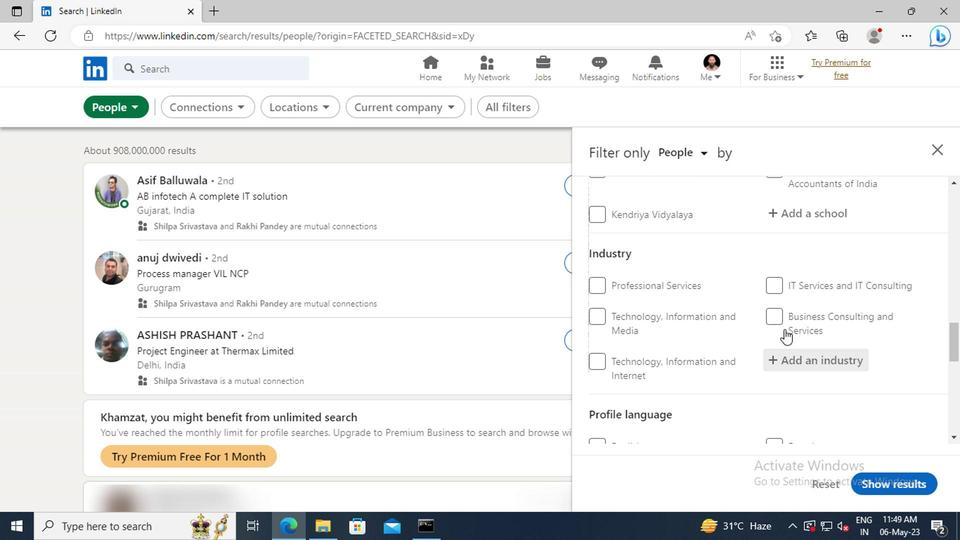
Action: Mouse scrolled (781, 329) with delta (0, 0)
Screenshot: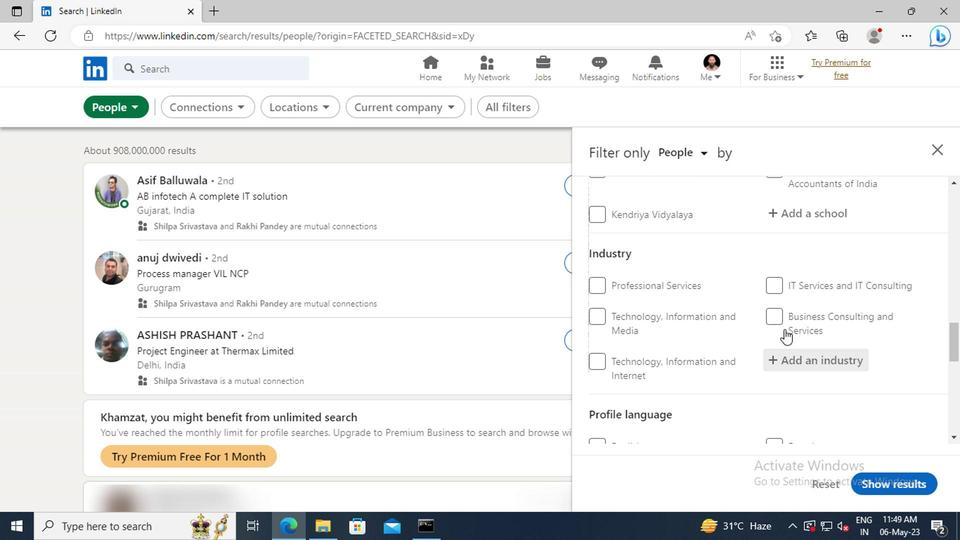 
Action: Mouse scrolled (781, 329) with delta (0, 0)
Screenshot: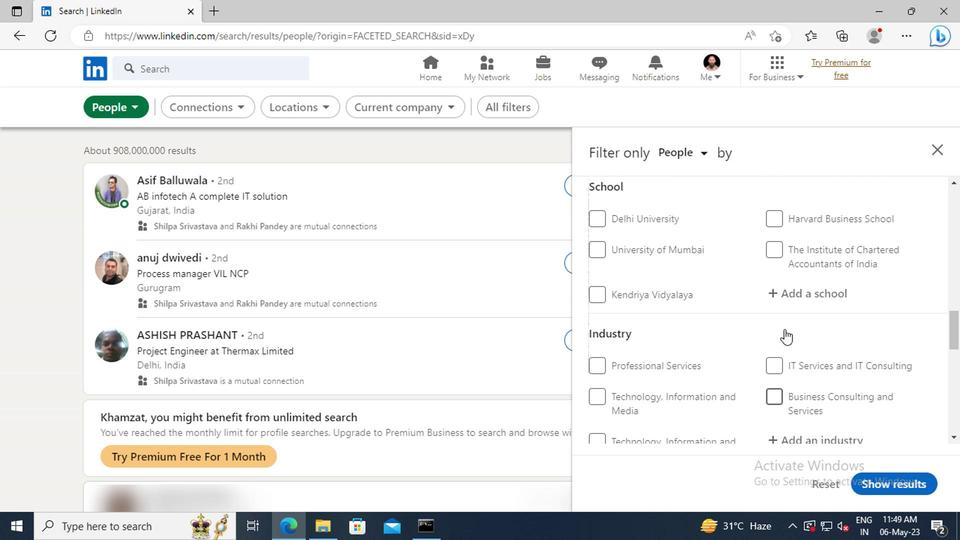 
Action: Mouse scrolled (781, 329) with delta (0, 0)
Screenshot: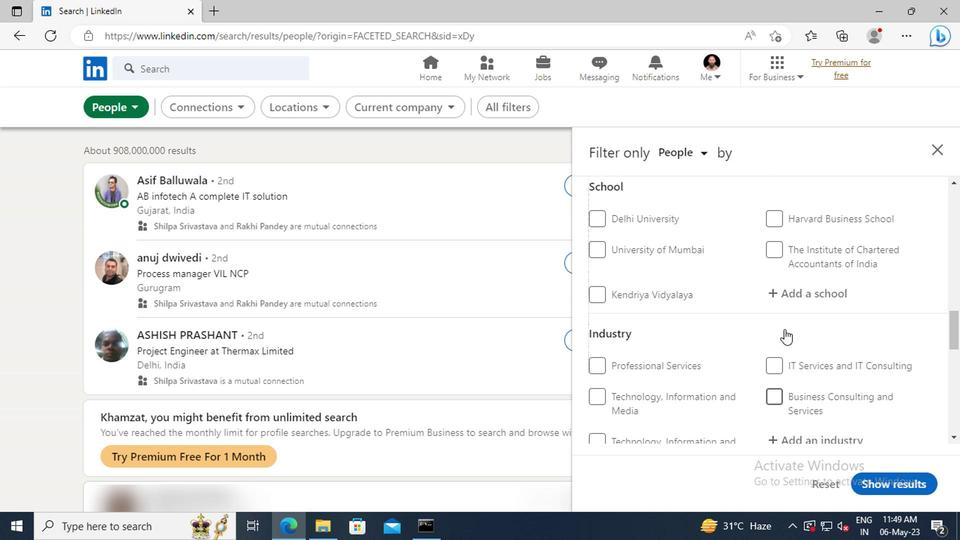 
Action: Mouse scrolled (781, 329) with delta (0, 0)
Screenshot: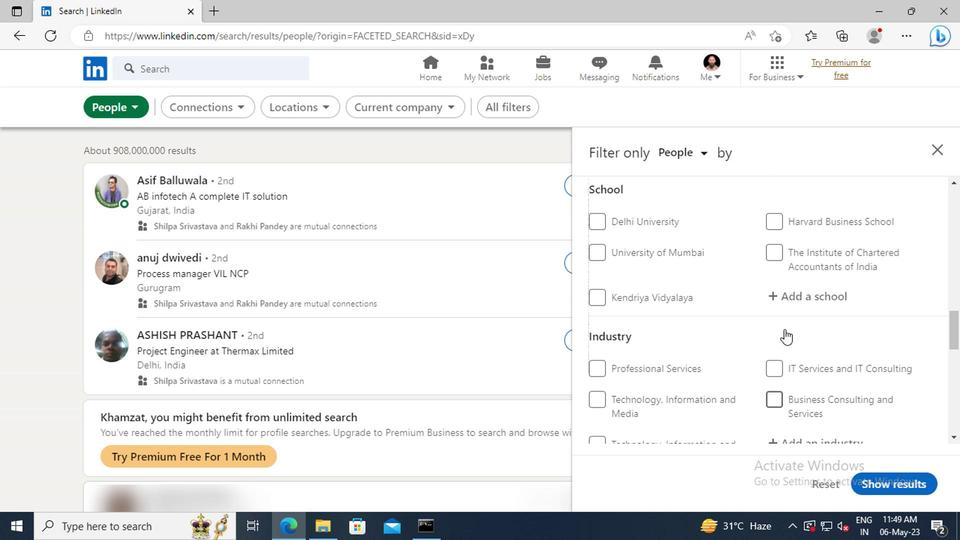 
Action: Mouse scrolled (781, 329) with delta (0, 0)
Screenshot: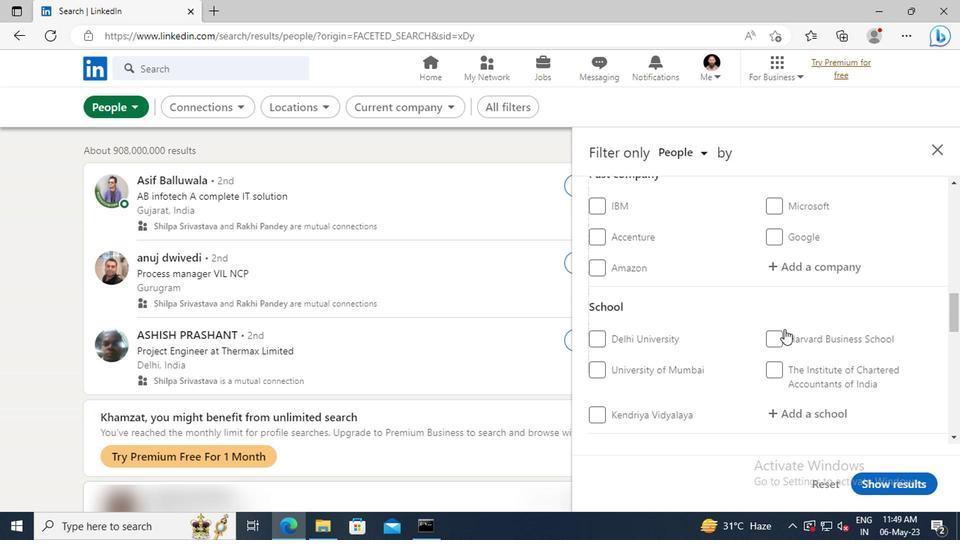 
Action: Mouse scrolled (781, 329) with delta (0, 0)
Screenshot: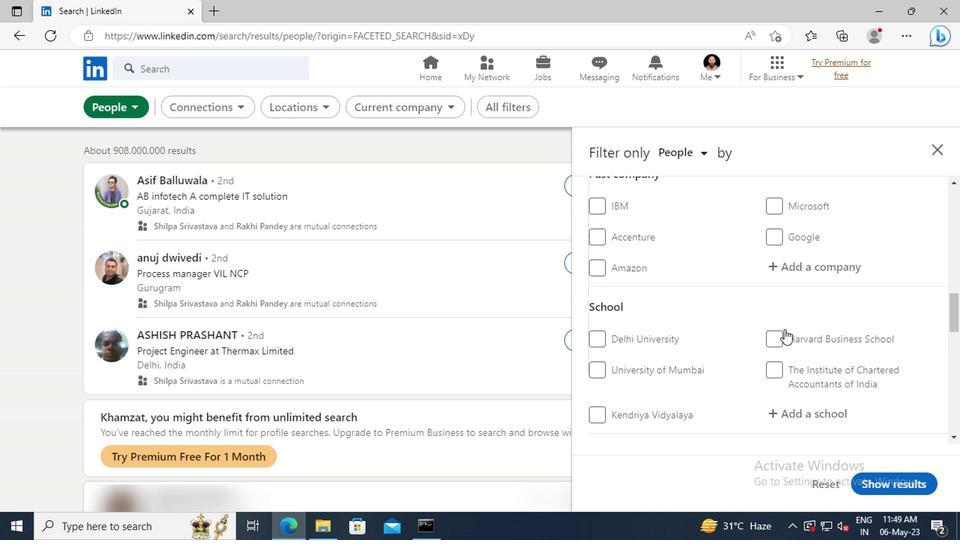 
Action: Mouse scrolled (781, 329) with delta (0, 0)
Screenshot: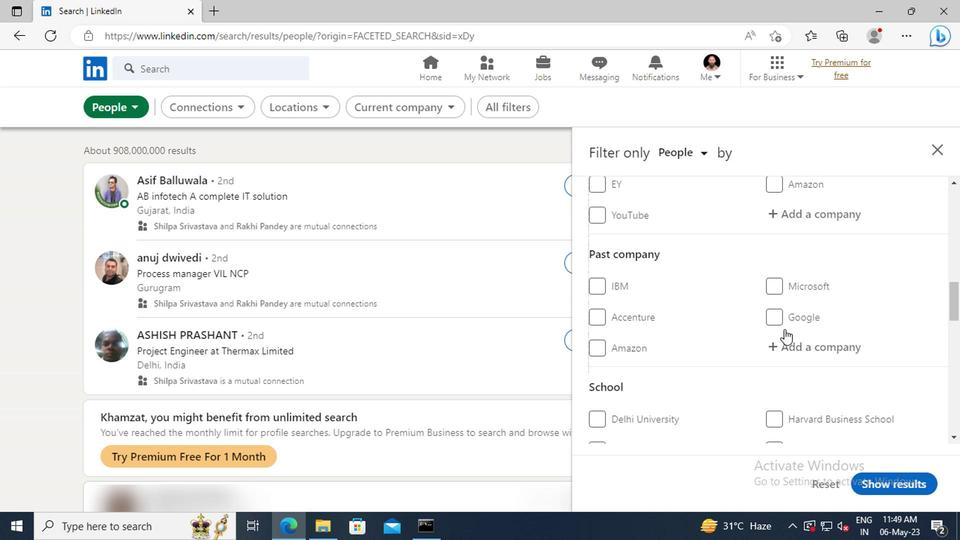 
Action: Mouse scrolled (781, 329) with delta (0, 0)
Screenshot: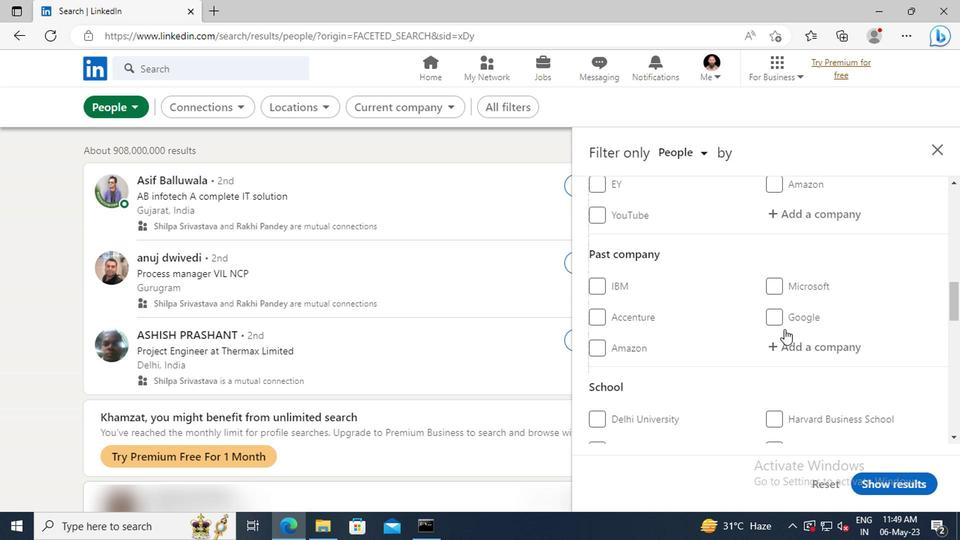 
Action: Mouse moved to (779, 295)
Screenshot: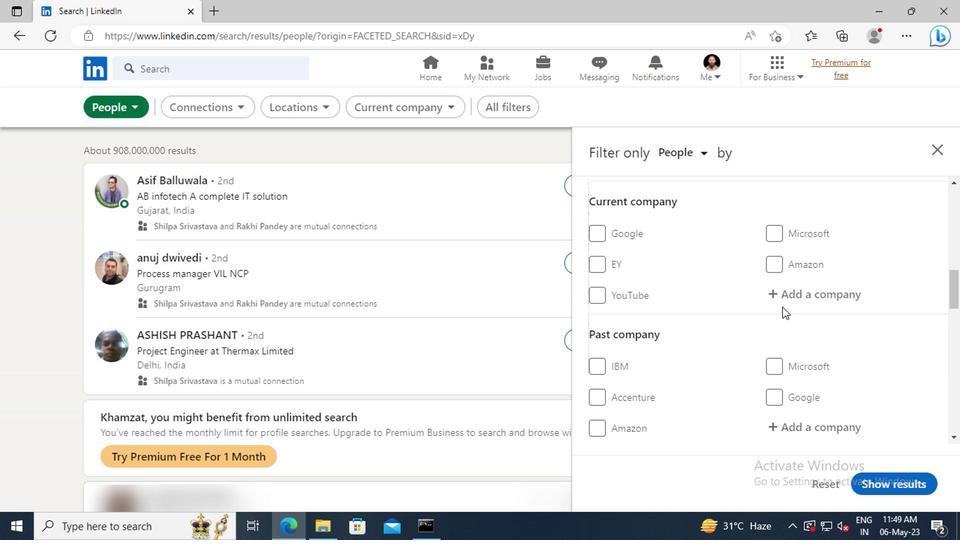 
Action: Mouse pressed left at (779, 295)
Screenshot: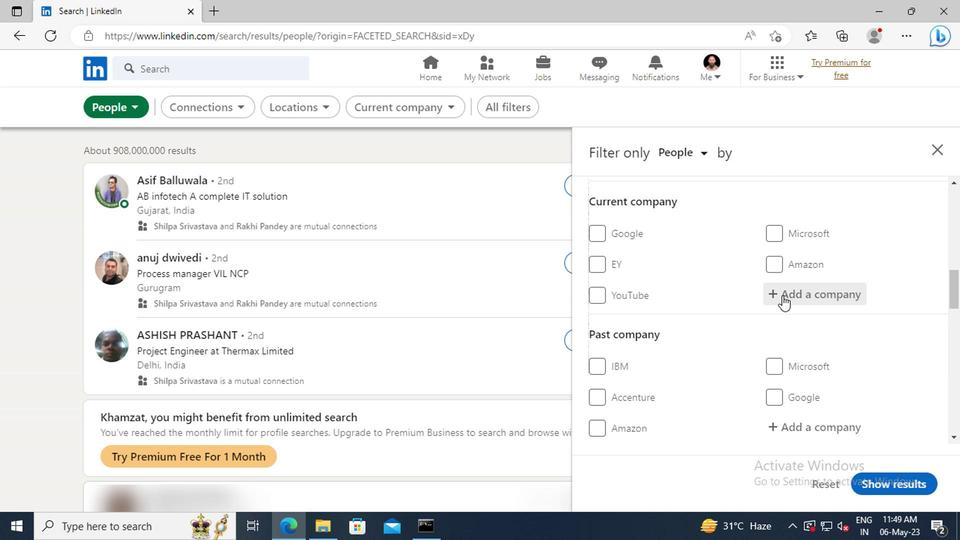 
Action: Mouse moved to (776, 295)
Screenshot: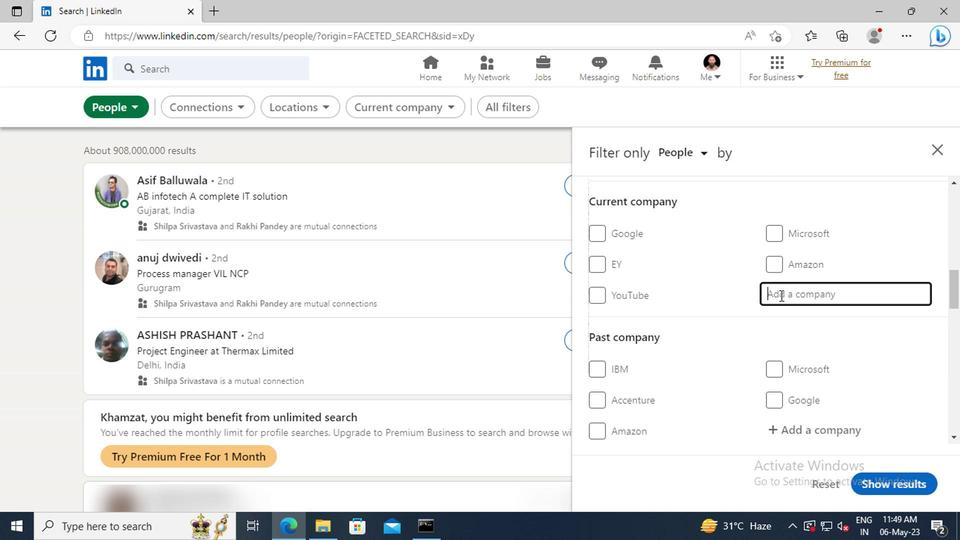 
Action: Key pressed <Key.shift>VOLT<Key.space>-<Key.space><Key.shift>INTE
Screenshot: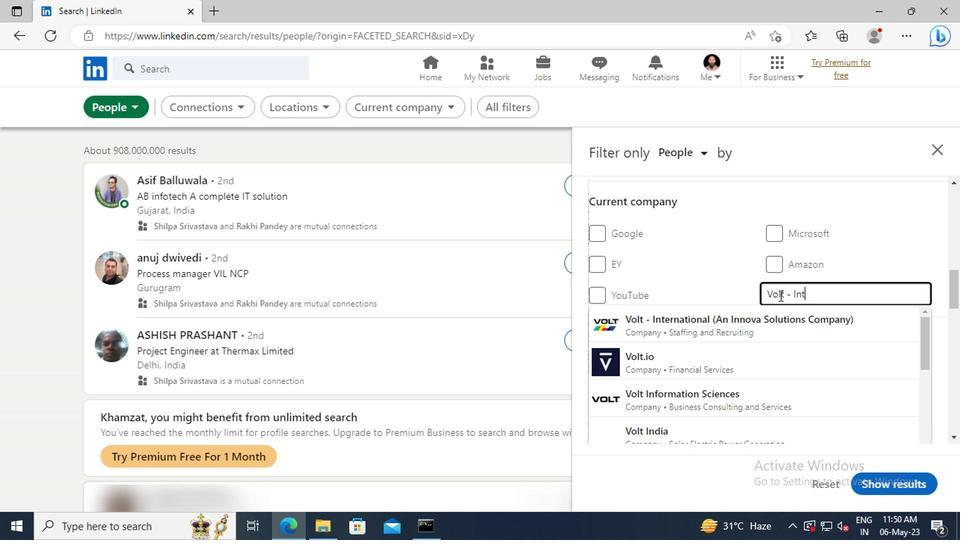 
Action: Mouse moved to (777, 314)
Screenshot: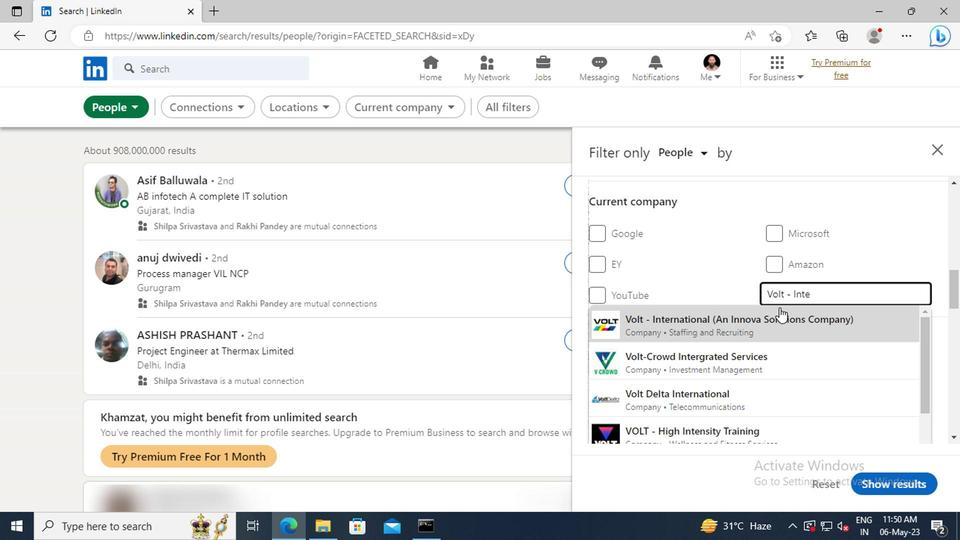 
Action: Mouse pressed left at (777, 314)
Screenshot: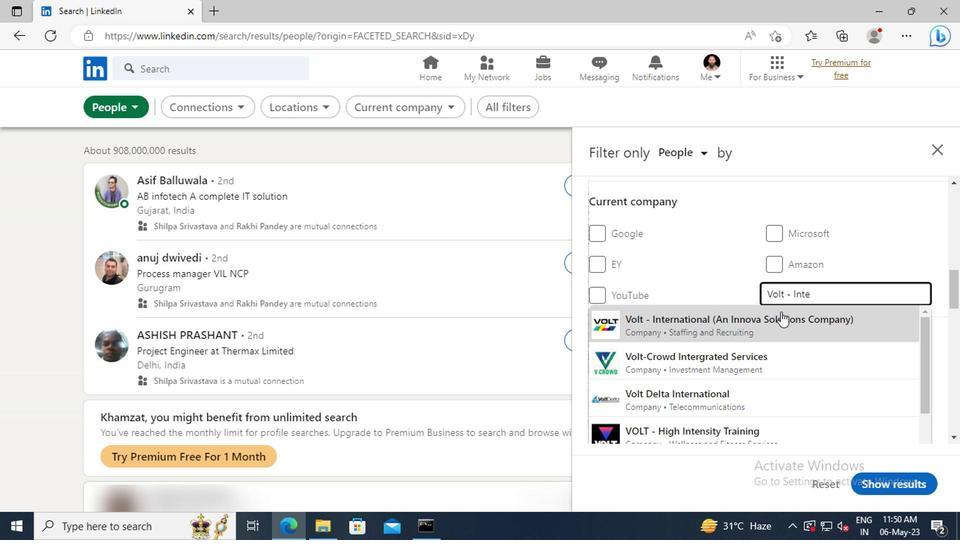 
Action: Mouse scrolled (777, 314) with delta (0, 0)
Screenshot: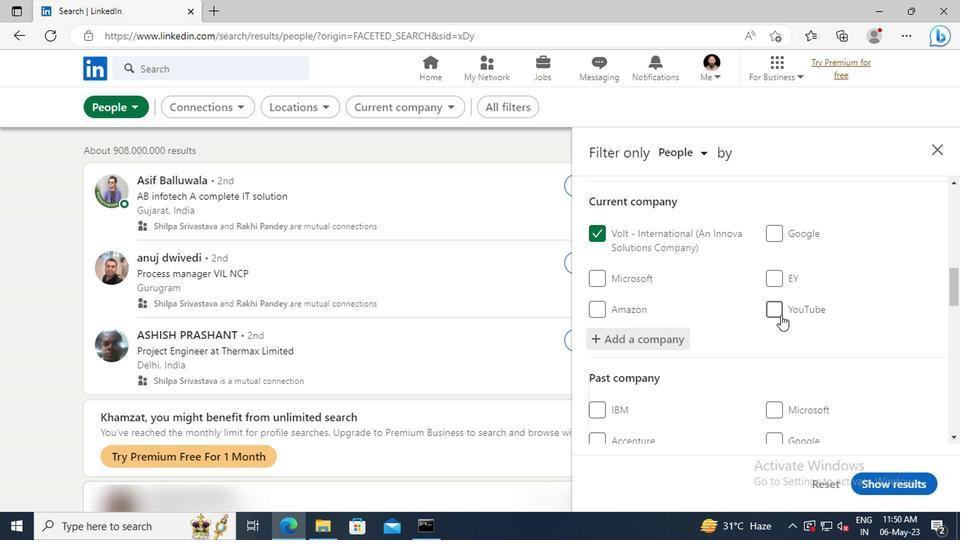 
Action: Mouse scrolled (777, 314) with delta (0, 0)
Screenshot: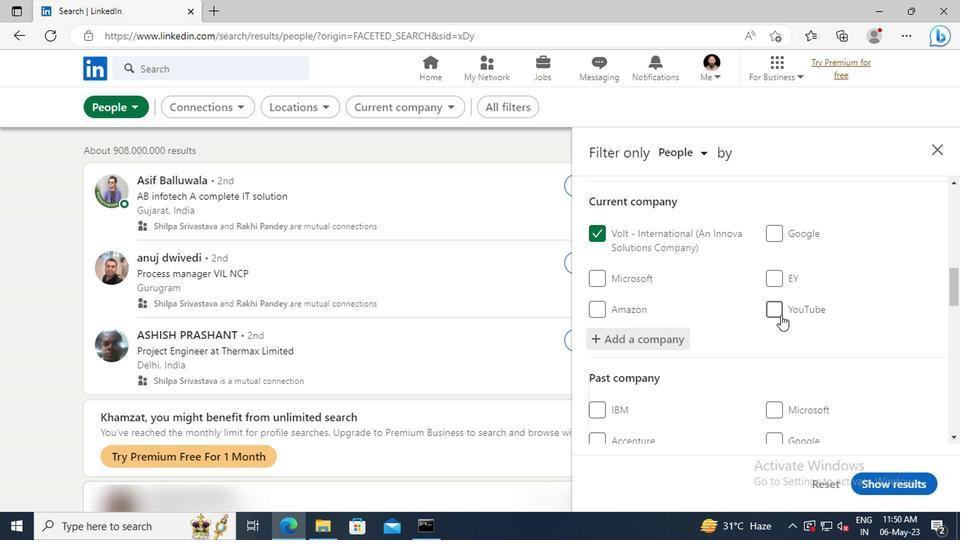 
Action: Mouse scrolled (777, 314) with delta (0, 0)
Screenshot: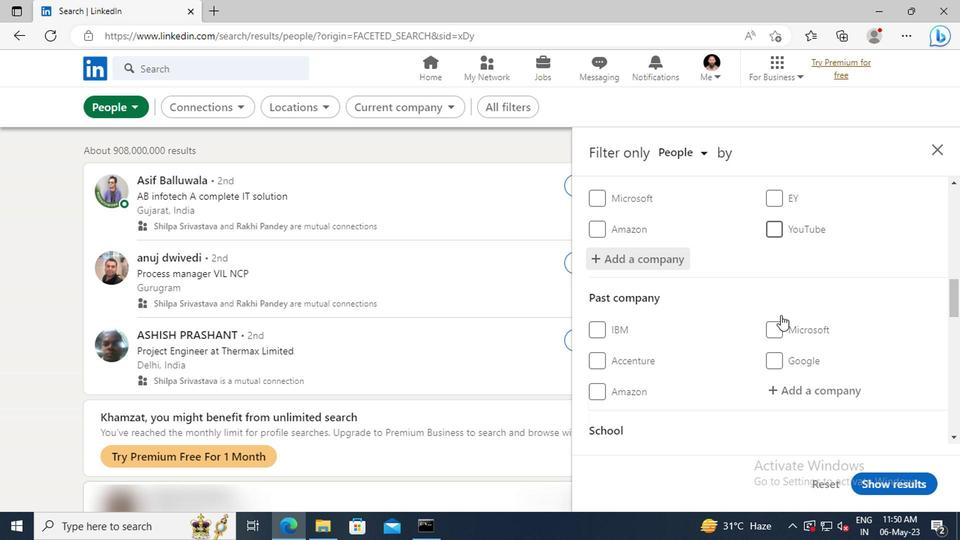 
Action: Mouse scrolled (777, 314) with delta (0, 0)
Screenshot: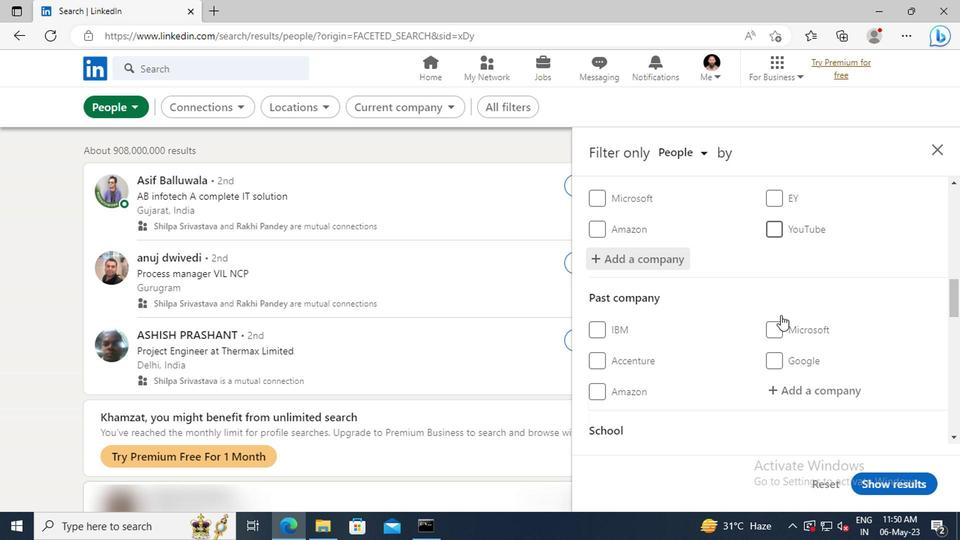 
Action: Mouse moved to (777, 309)
Screenshot: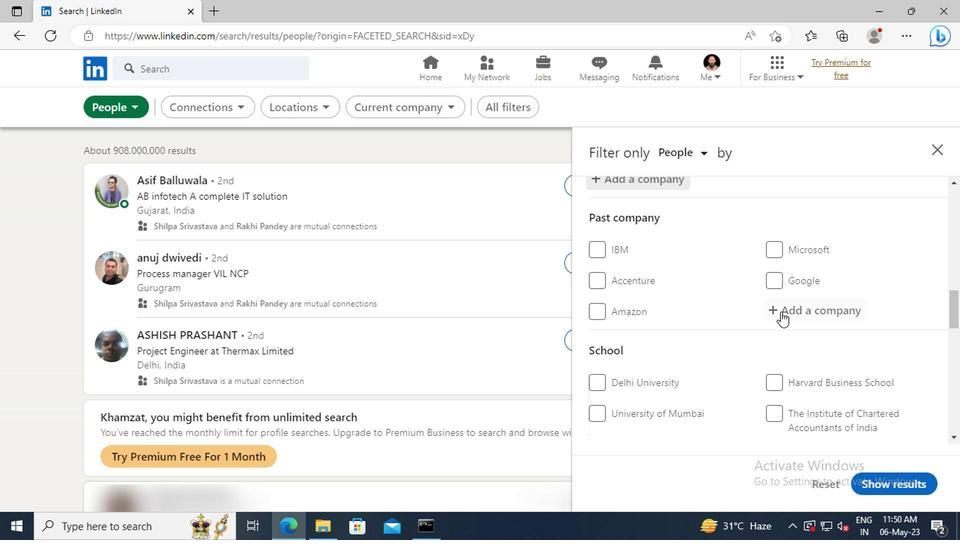 
Action: Mouse scrolled (777, 309) with delta (0, 0)
Screenshot: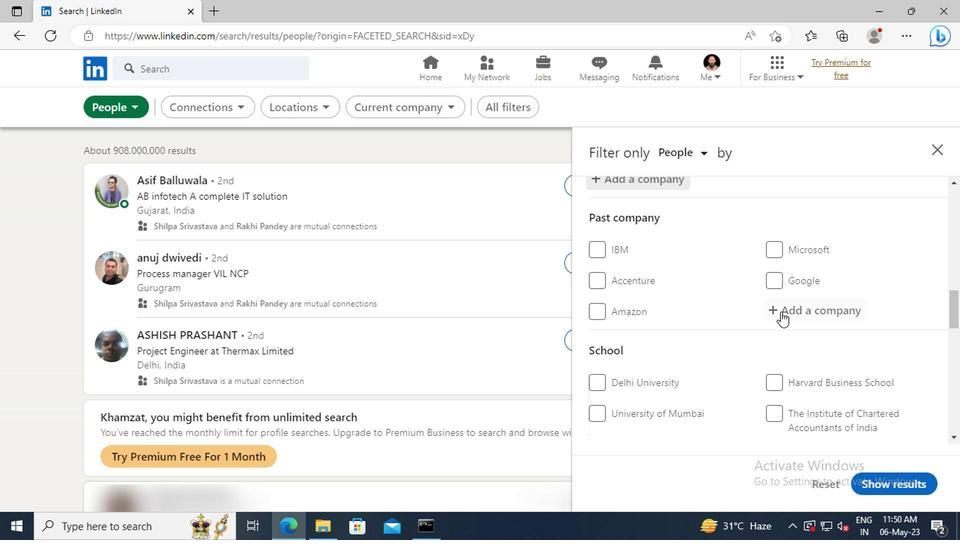 
Action: Mouse scrolled (777, 309) with delta (0, 0)
Screenshot: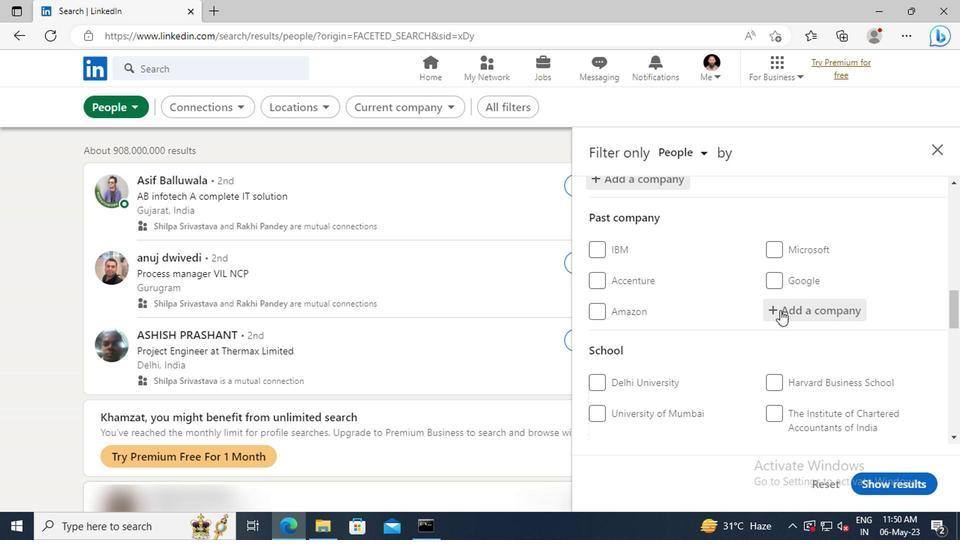 
Action: Mouse moved to (774, 306)
Screenshot: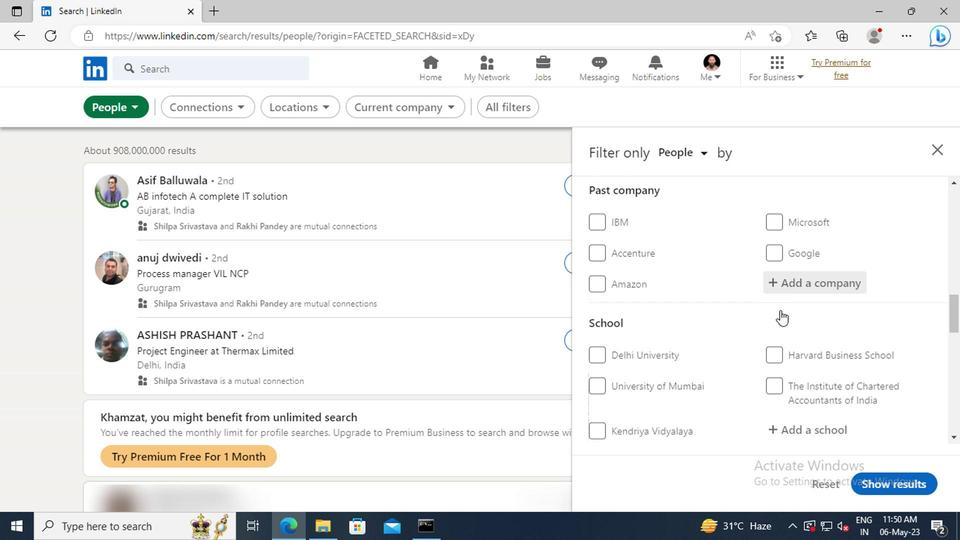 
Action: Mouse scrolled (774, 305) with delta (0, 0)
Screenshot: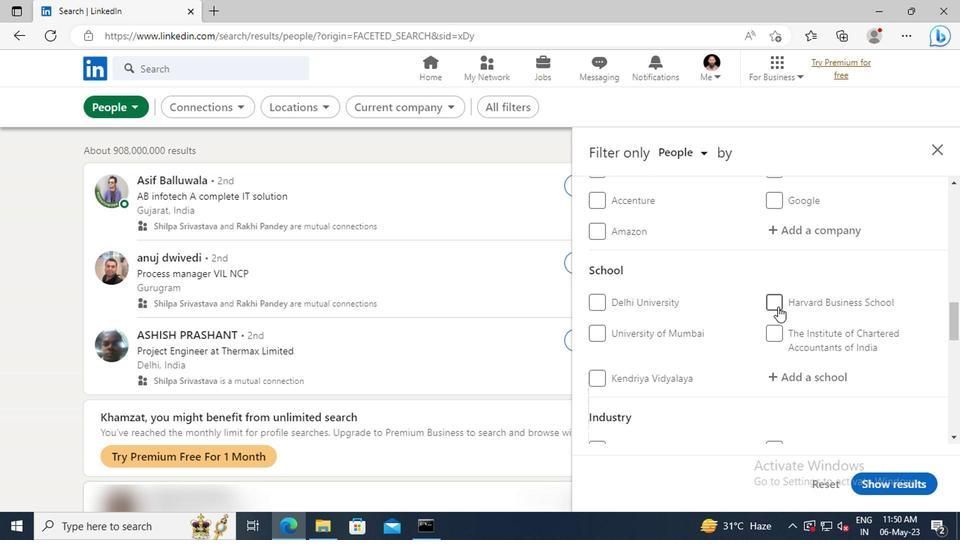 
Action: Mouse moved to (777, 336)
Screenshot: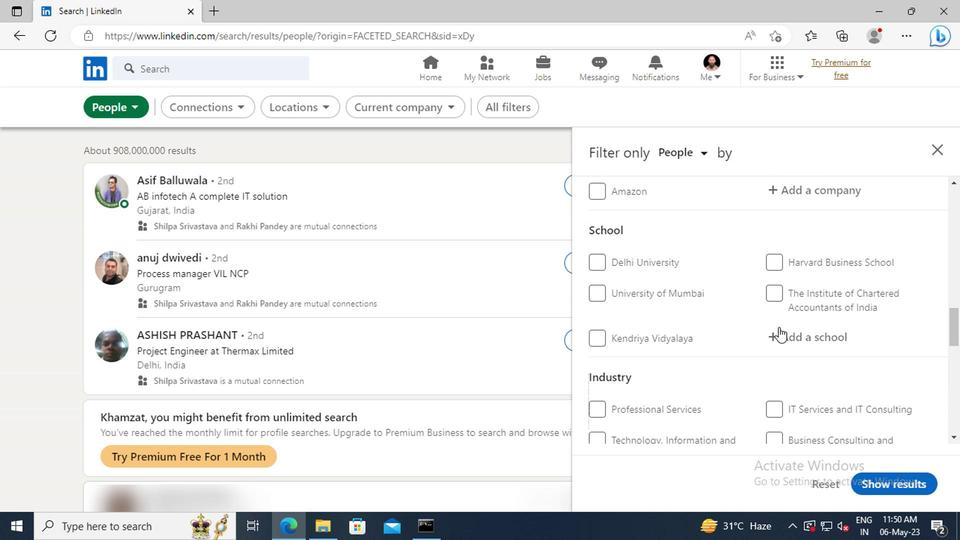
Action: Mouse pressed left at (777, 336)
Screenshot: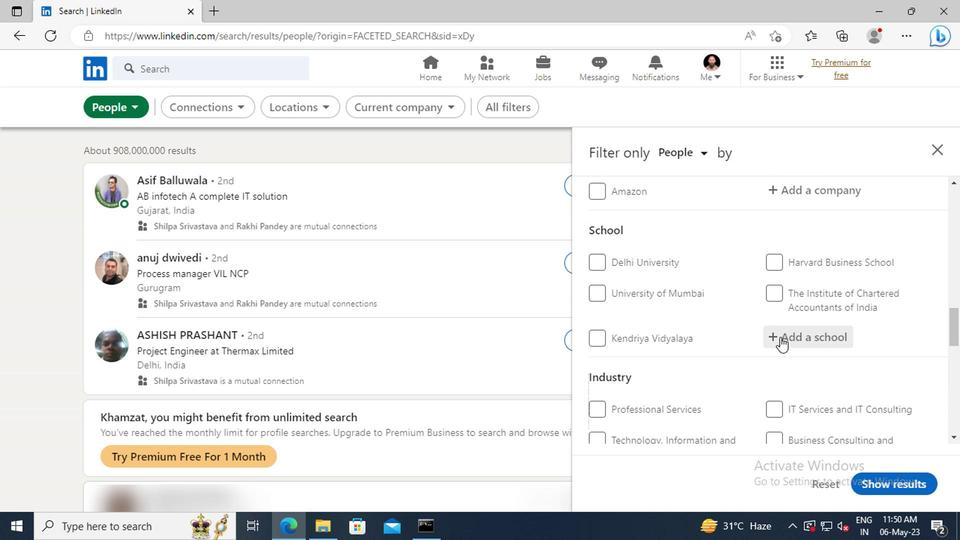 
Action: Mouse moved to (779, 336)
Screenshot: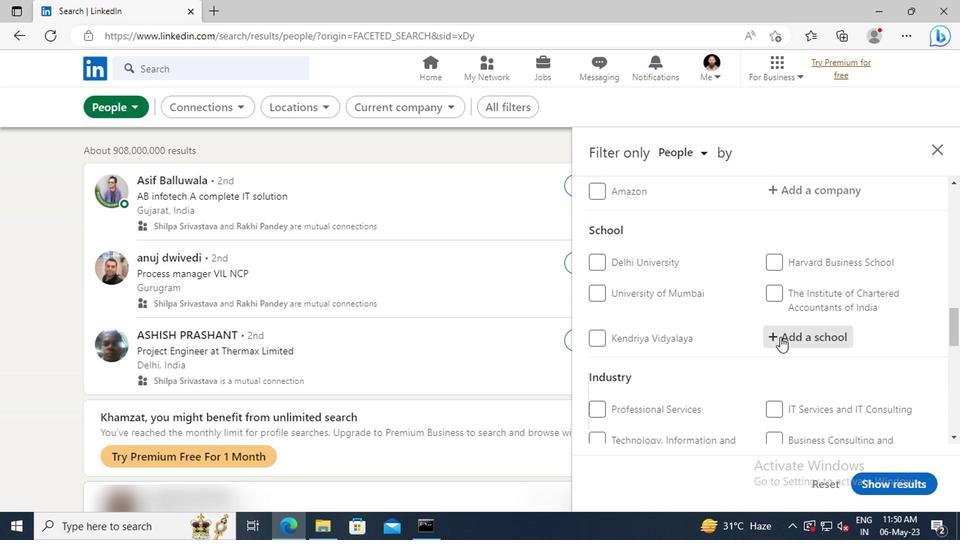 
Action: Key pressed <Key.shift>DOON<Key.space><Key.shift>BUS
Screenshot: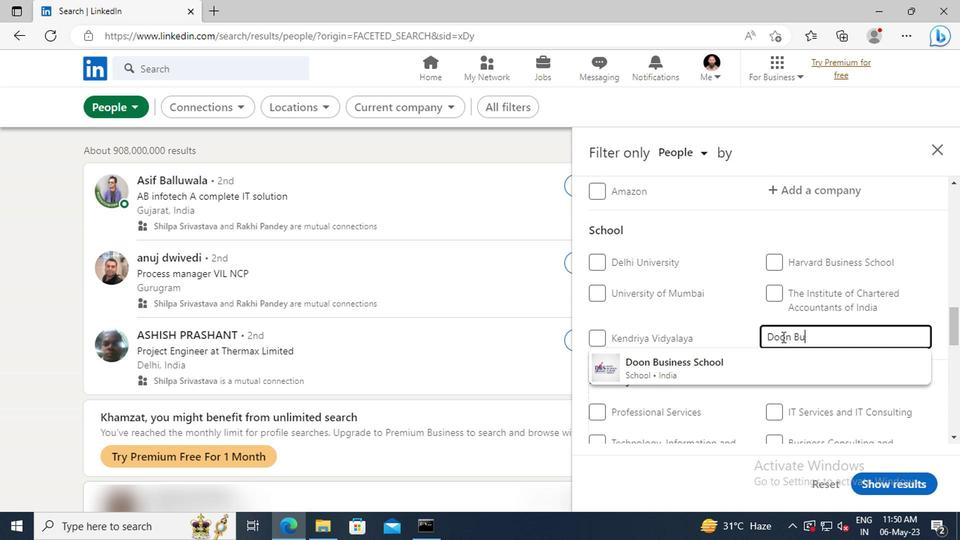 
Action: Mouse moved to (765, 355)
Screenshot: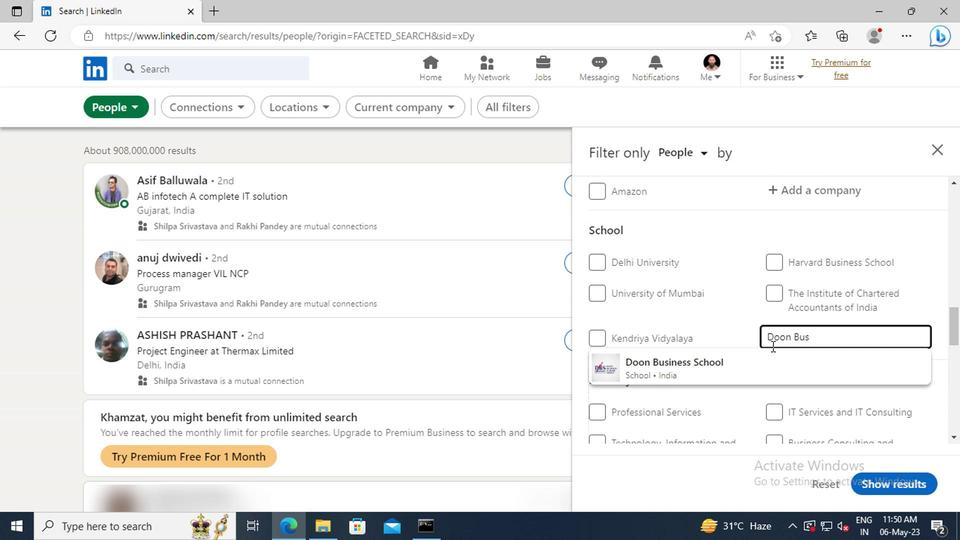 
Action: Mouse pressed left at (765, 355)
Screenshot: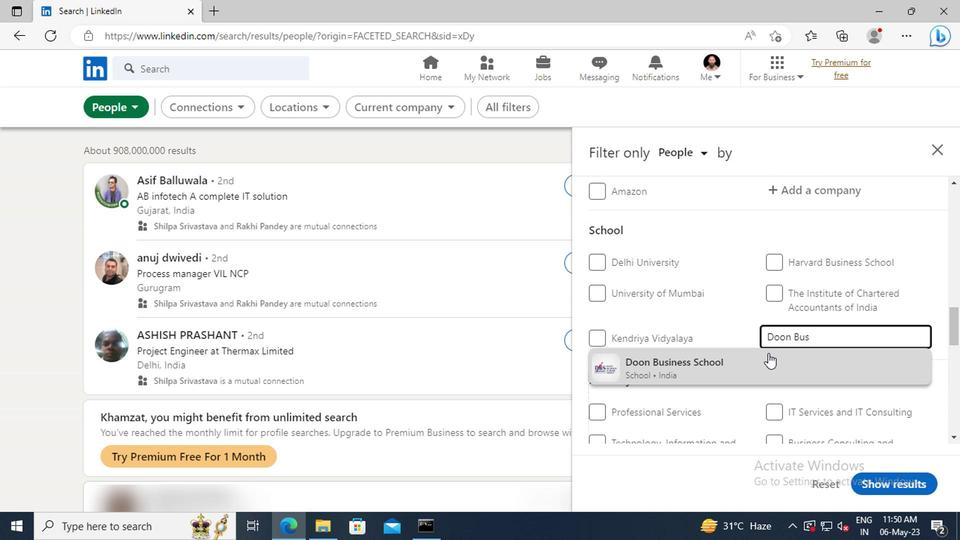 
Action: Mouse scrolled (765, 354) with delta (0, -1)
Screenshot: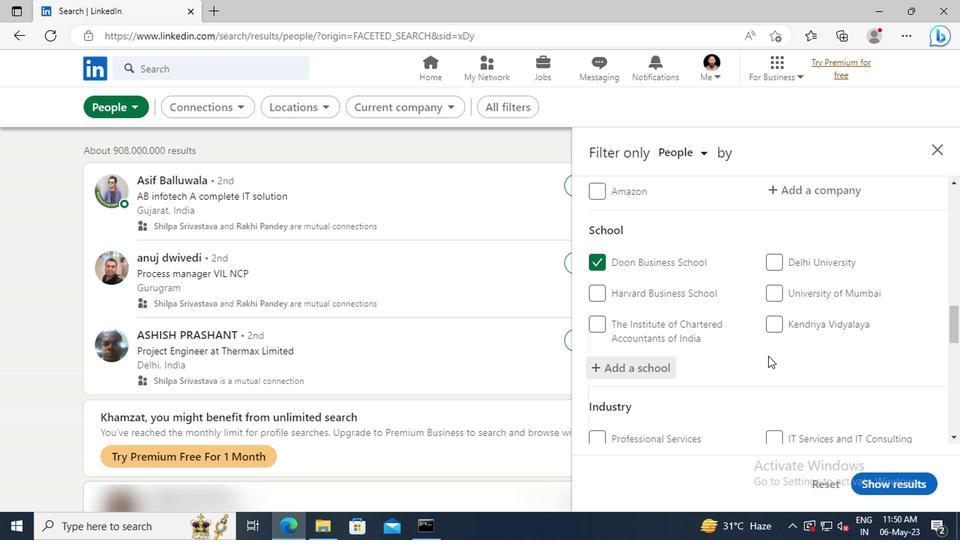 
Action: Mouse scrolled (765, 354) with delta (0, -1)
Screenshot: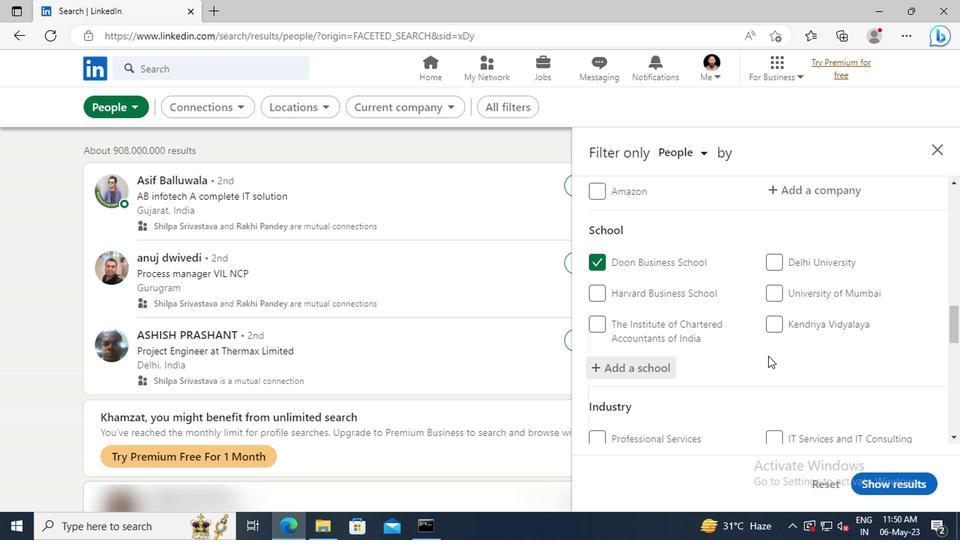 
Action: Mouse moved to (763, 346)
Screenshot: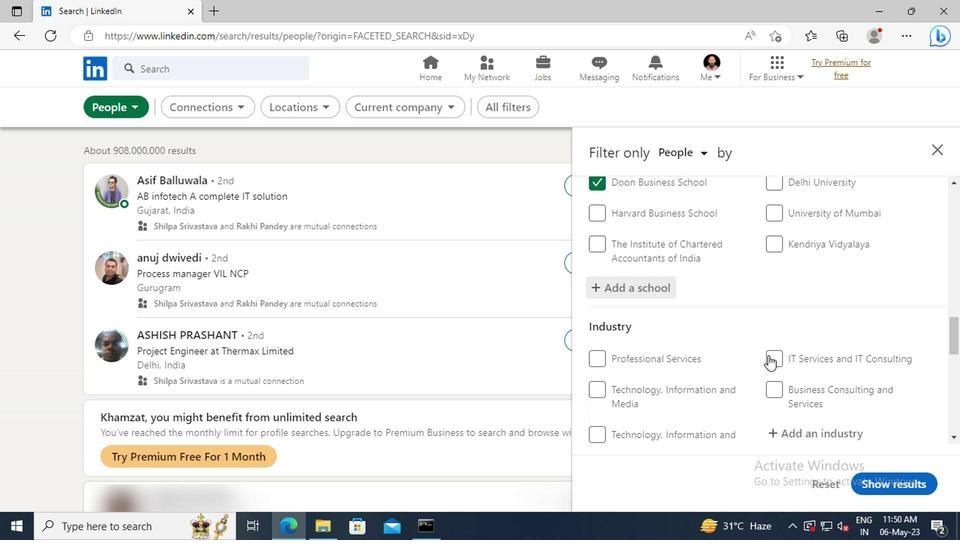 
Action: Mouse scrolled (763, 345) with delta (0, -1)
Screenshot: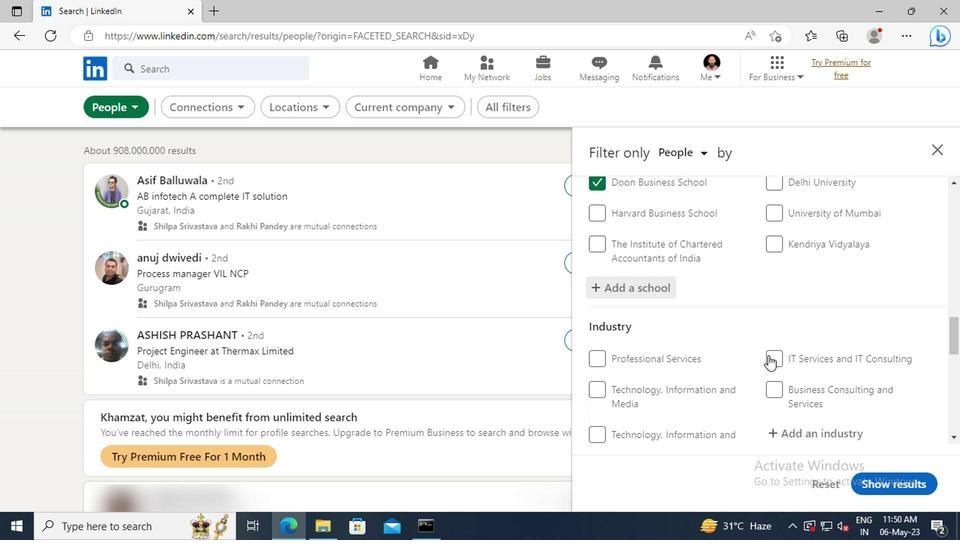 
Action: Mouse moved to (763, 344)
Screenshot: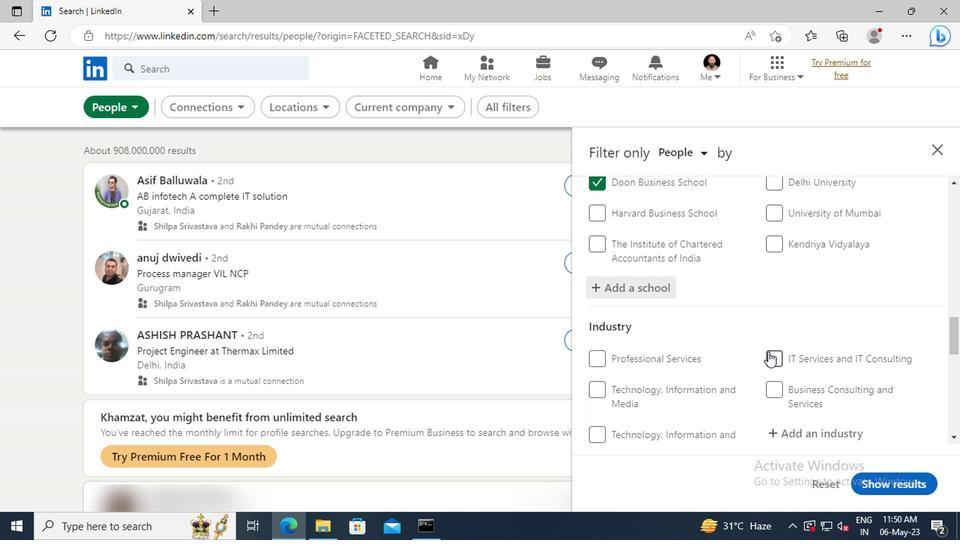 
Action: Mouse scrolled (763, 343) with delta (0, -1)
Screenshot: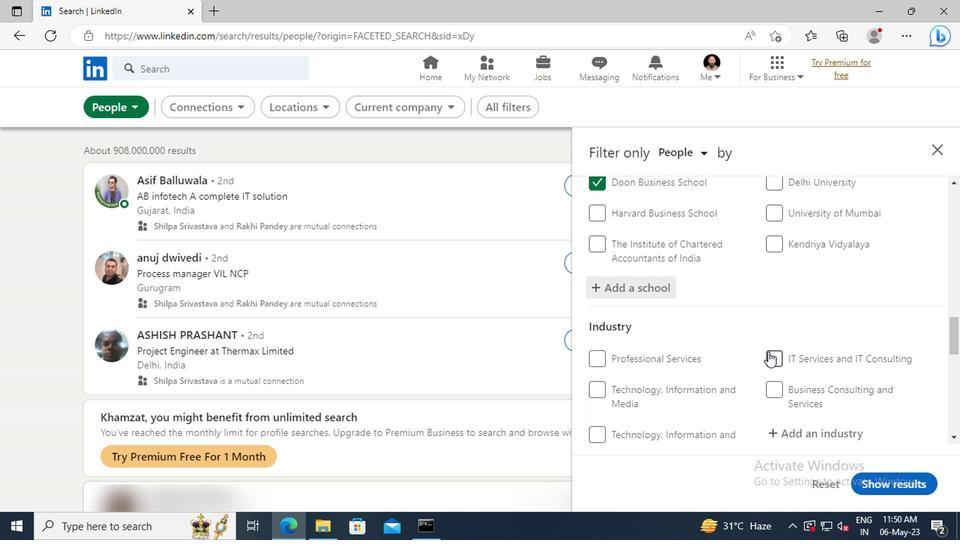 
Action: Mouse moved to (775, 352)
Screenshot: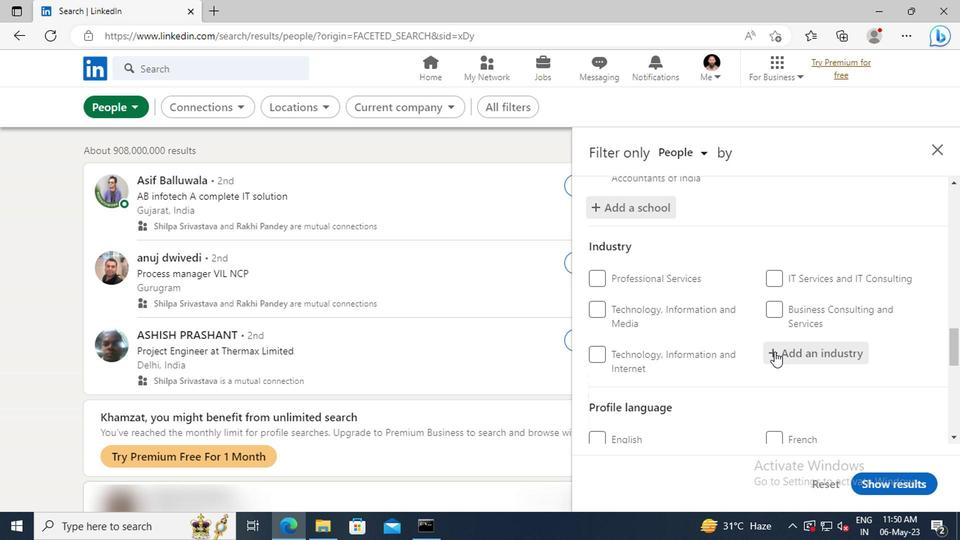 
Action: Mouse pressed left at (775, 352)
Screenshot: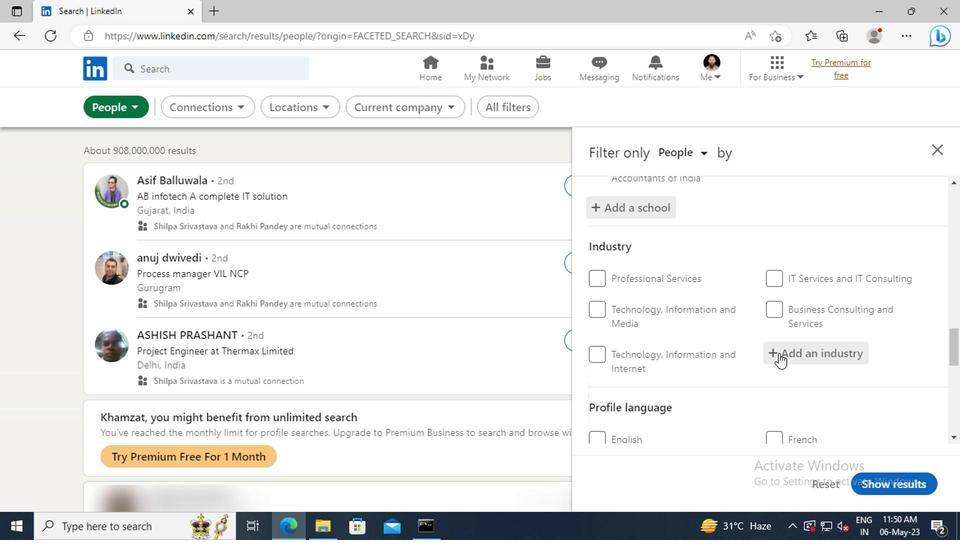 
Action: Key pressed <Key.shift>MEDIC
Screenshot: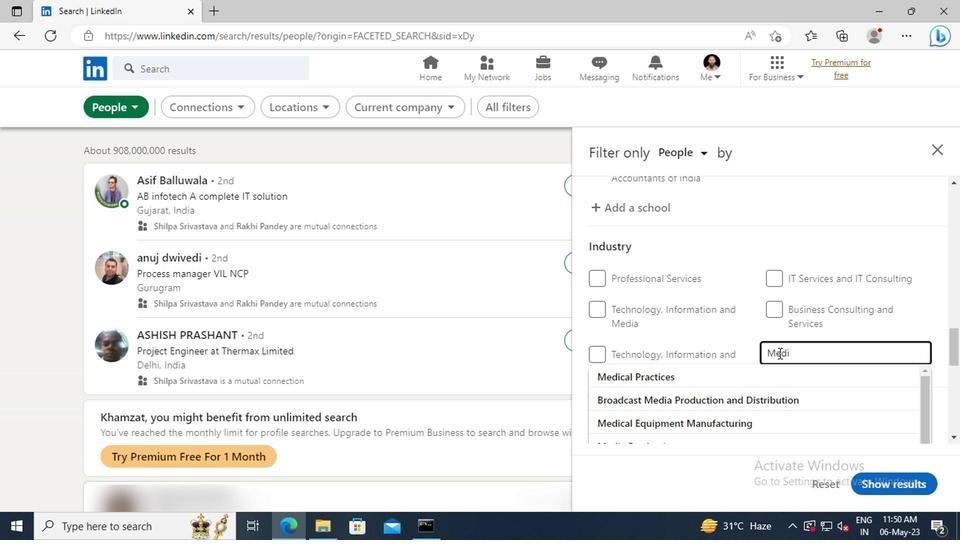 
Action: Mouse moved to (775, 366)
Screenshot: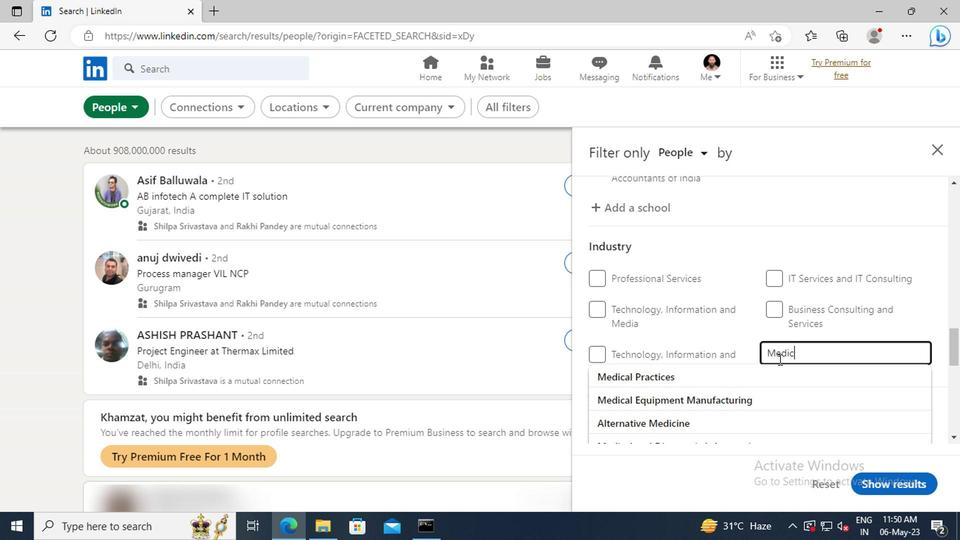
Action: Mouse pressed left at (775, 366)
Screenshot: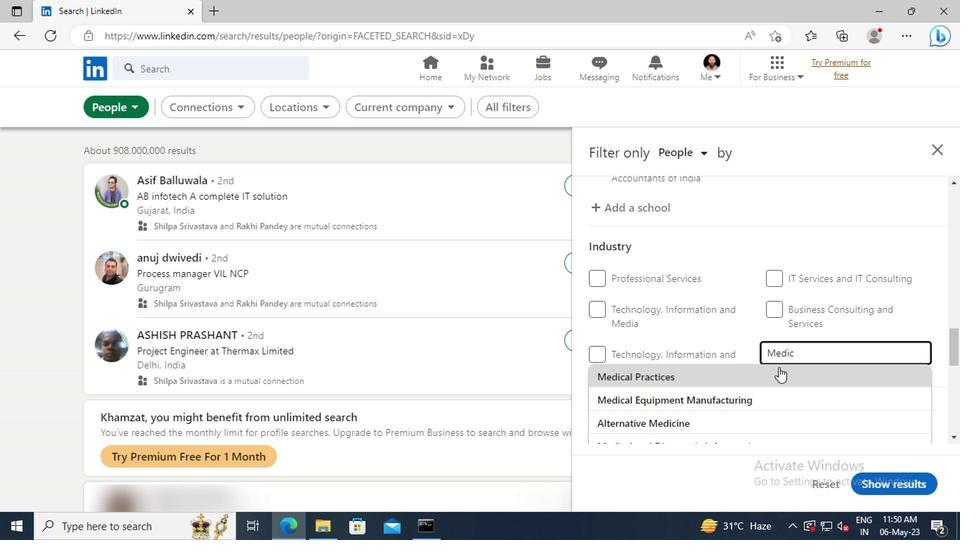 
Action: Mouse scrolled (775, 365) with delta (0, 0)
Screenshot: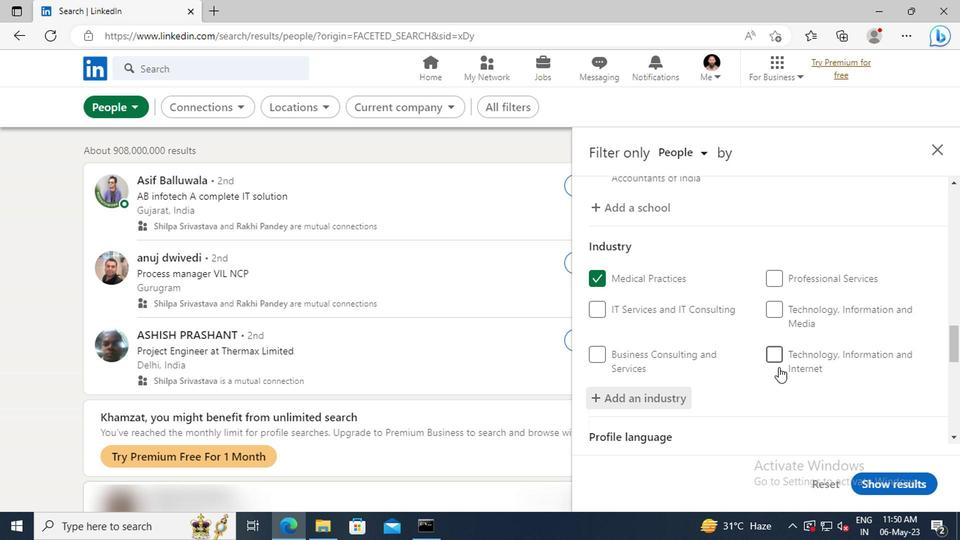 
Action: Mouse scrolled (775, 365) with delta (0, 0)
Screenshot: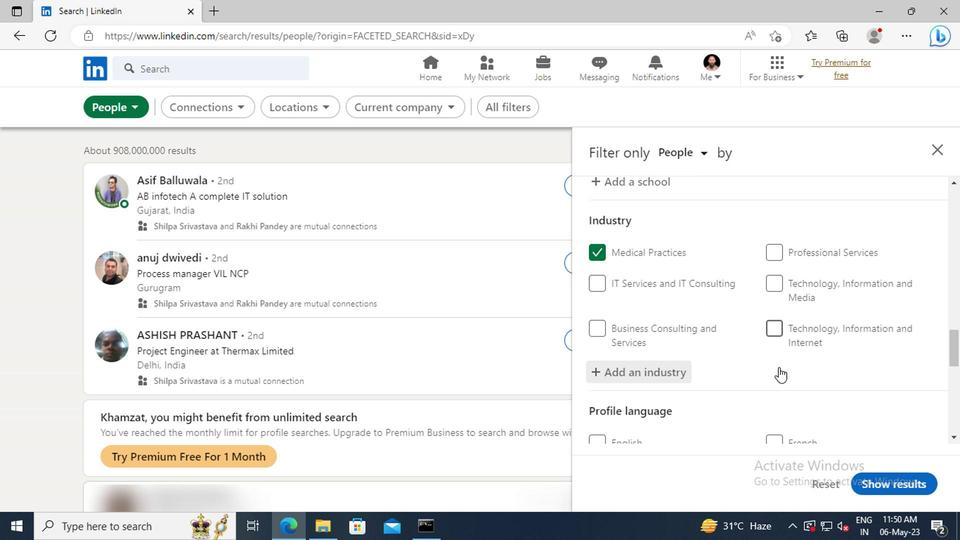
Action: Mouse scrolled (775, 365) with delta (0, 0)
Screenshot: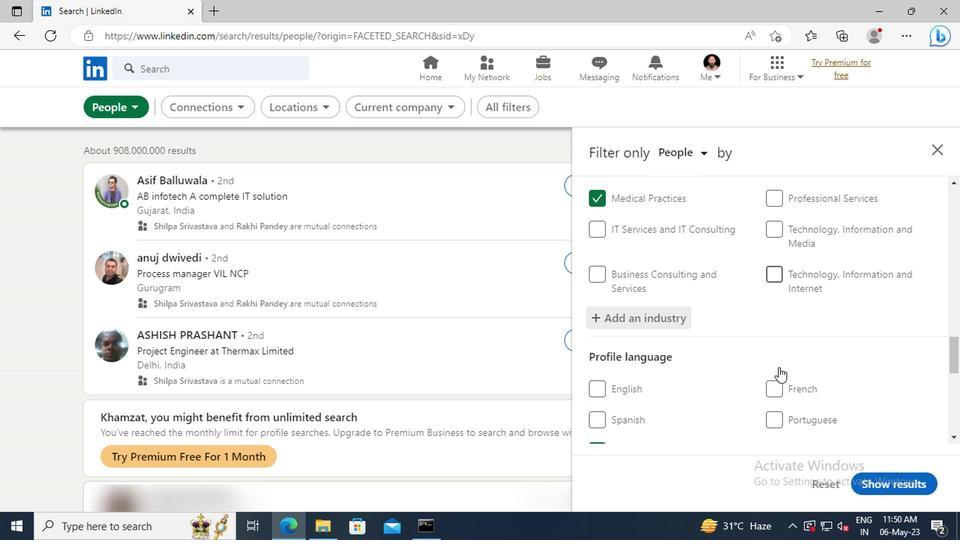 
Action: Mouse scrolled (775, 365) with delta (0, 0)
Screenshot: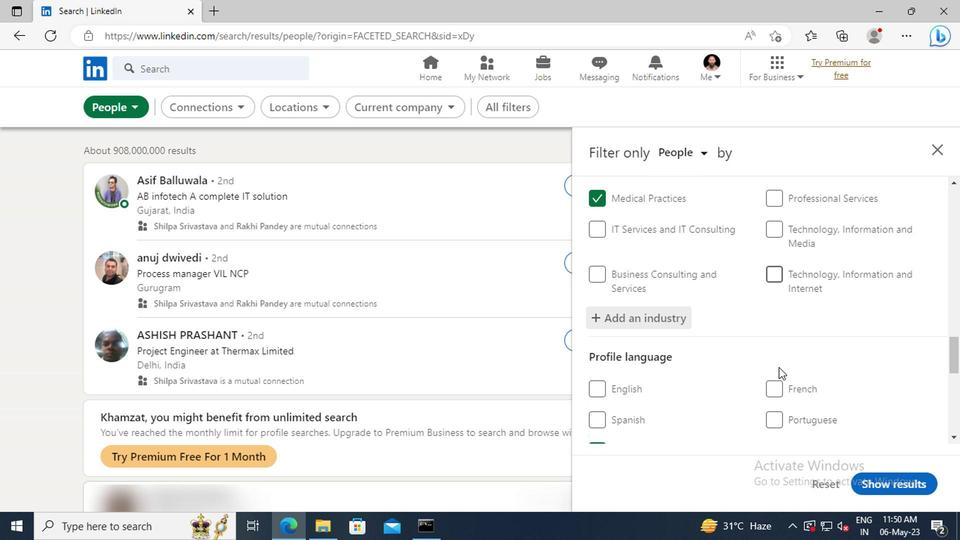 
Action: Mouse scrolled (775, 365) with delta (0, 0)
Screenshot: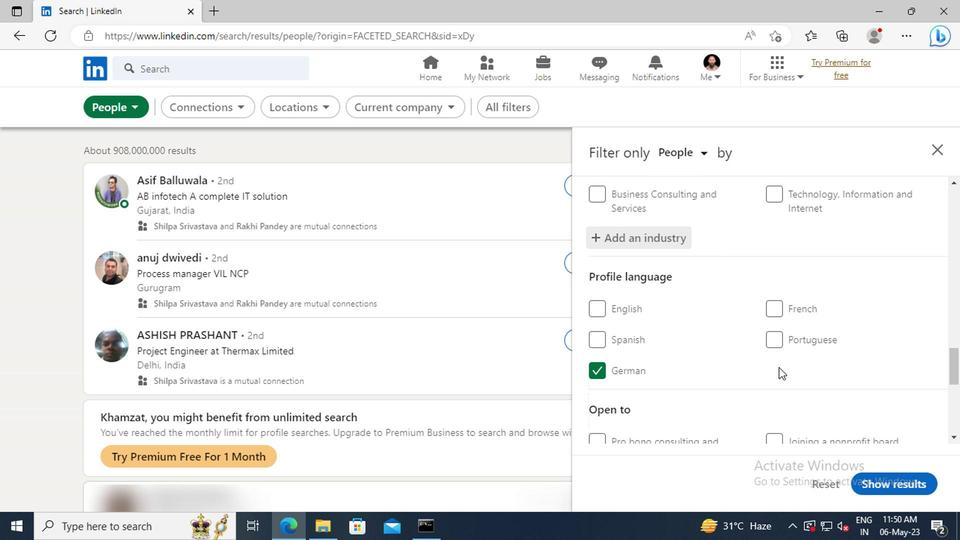 
Action: Mouse scrolled (775, 365) with delta (0, 0)
Screenshot: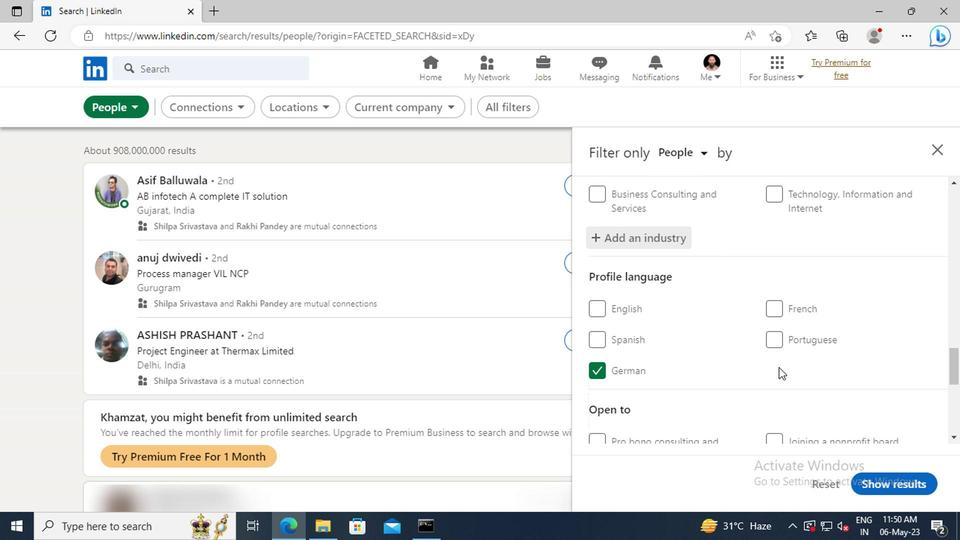 
Action: Mouse moved to (774, 355)
Screenshot: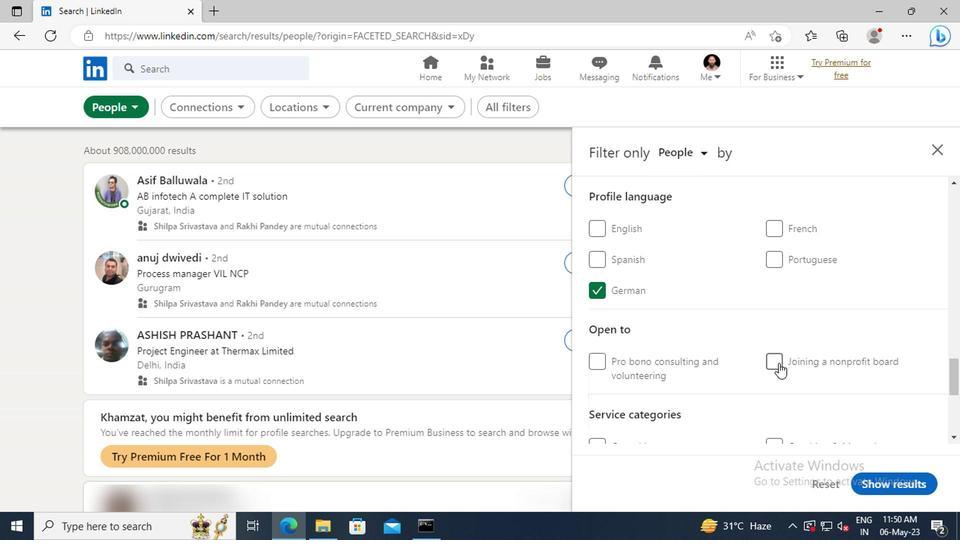 
Action: Mouse scrolled (774, 355) with delta (0, 0)
Screenshot: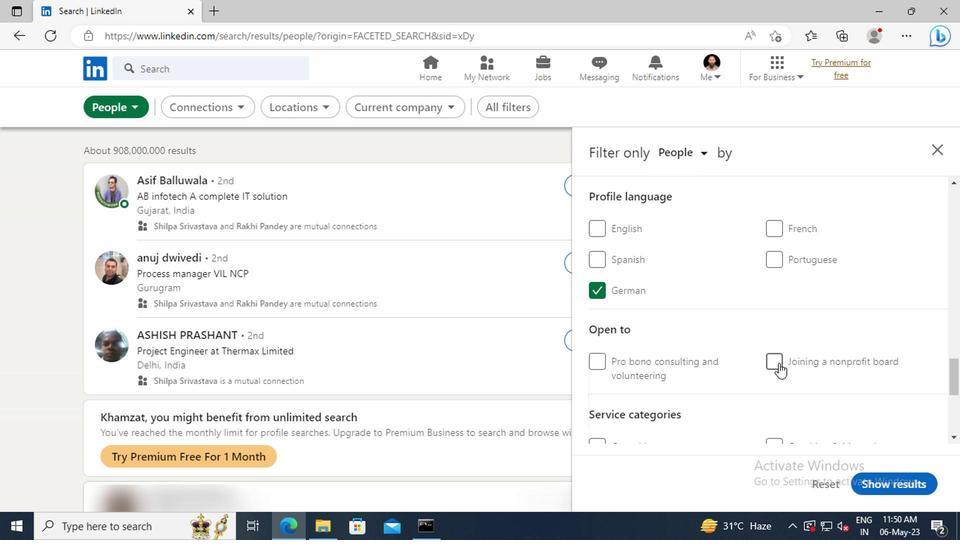 
Action: Mouse moved to (774, 355)
Screenshot: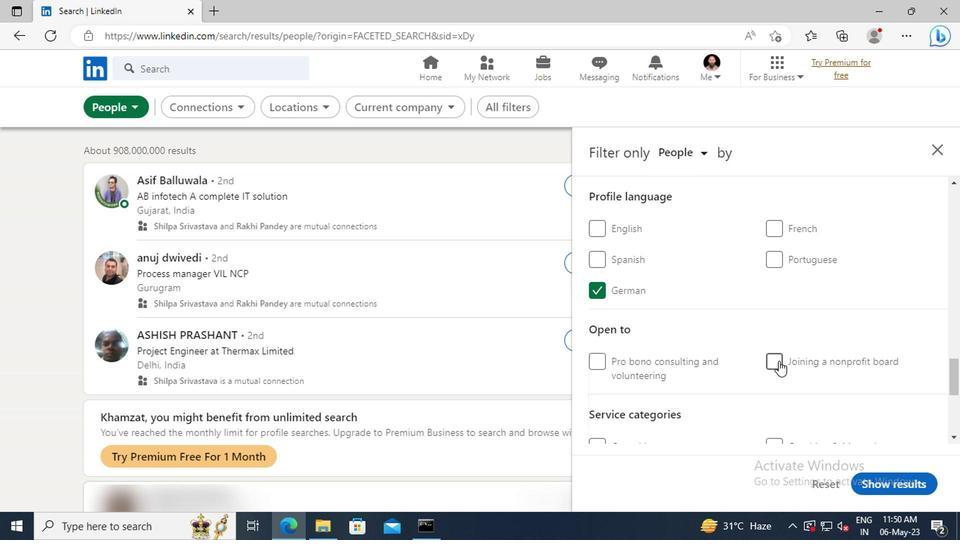 
Action: Mouse scrolled (774, 354) with delta (0, -1)
Screenshot: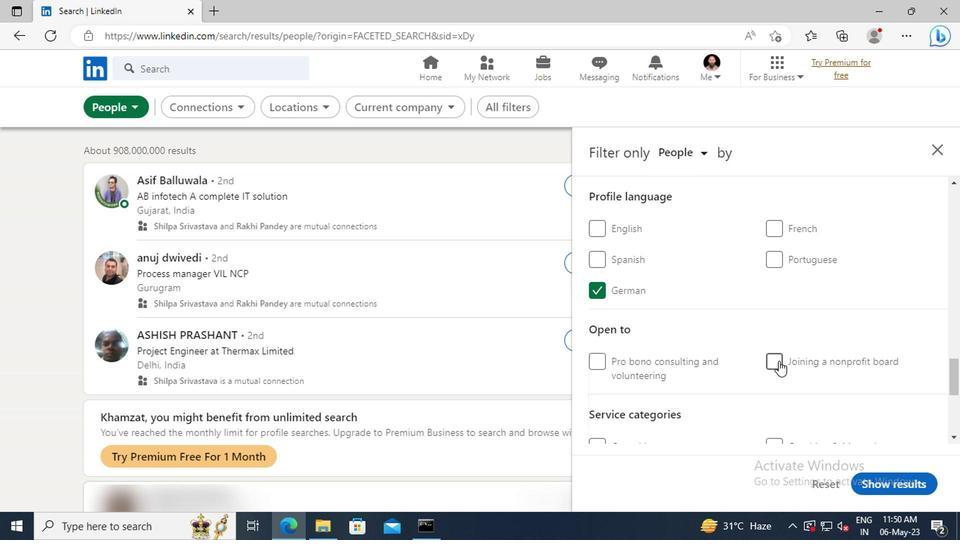 
Action: Mouse moved to (769, 336)
Screenshot: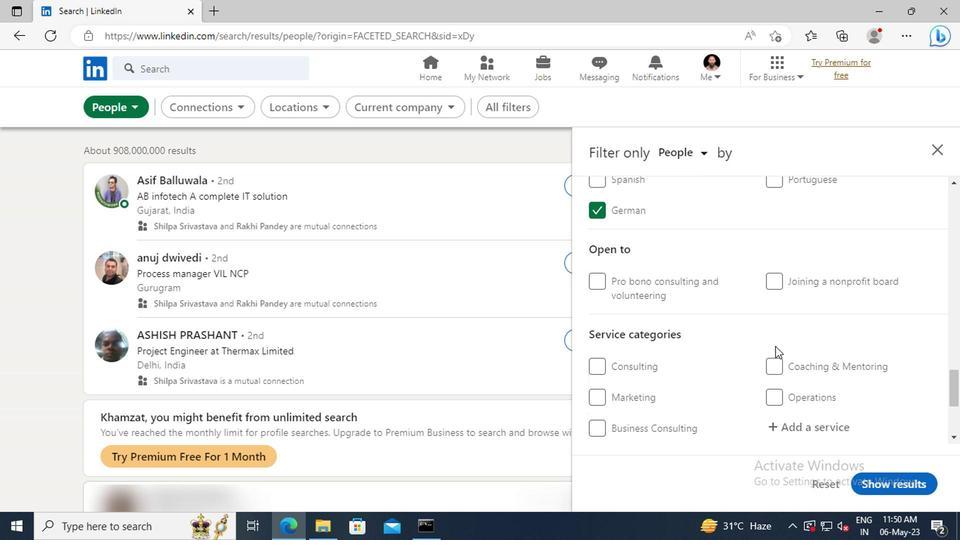 
Action: Mouse scrolled (769, 335) with delta (0, 0)
Screenshot: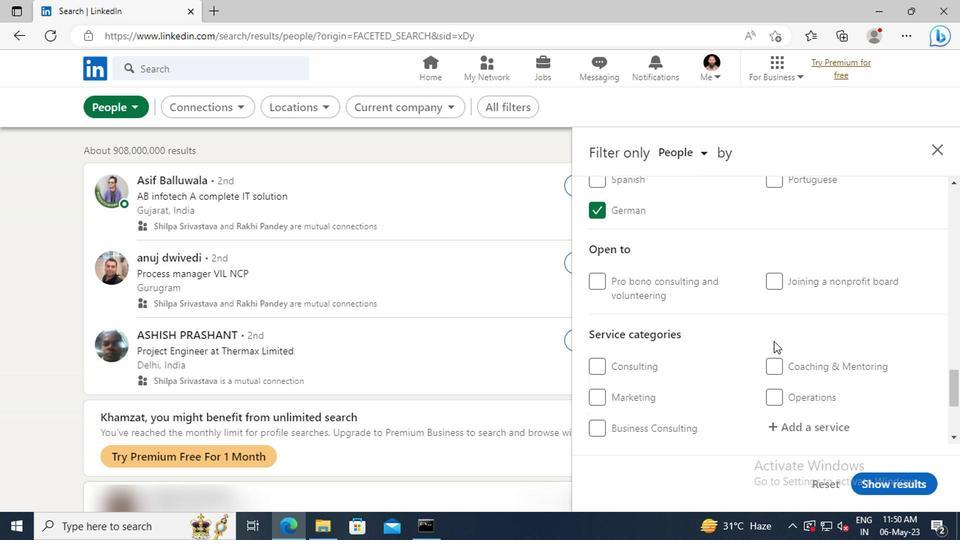 
Action: Mouse scrolled (769, 335) with delta (0, 0)
Screenshot: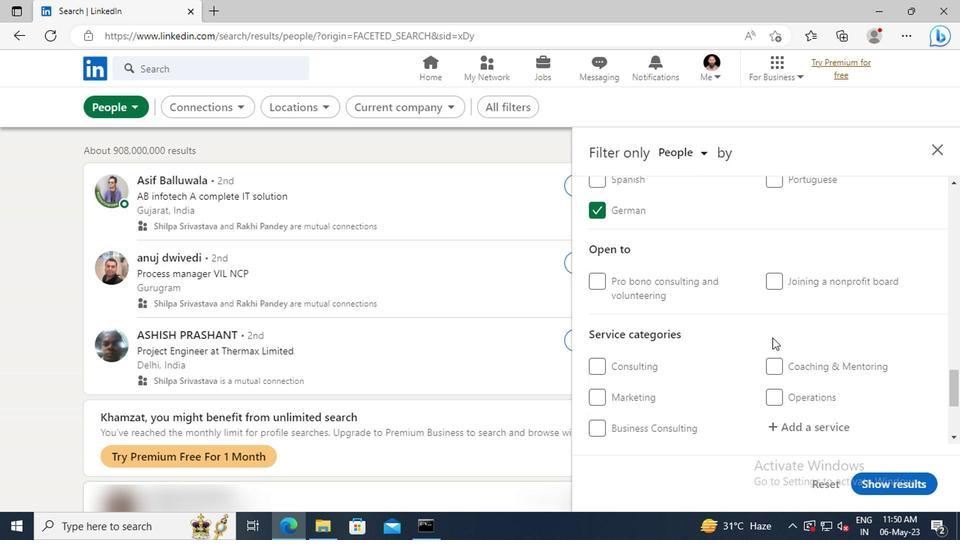 
Action: Mouse moved to (778, 346)
Screenshot: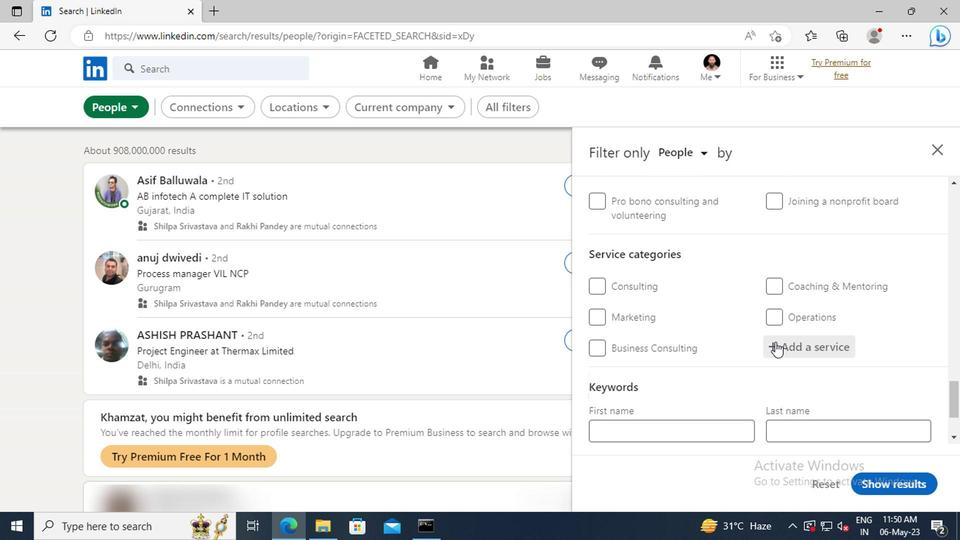 
Action: Mouse pressed left at (778, 346)
Screenshot: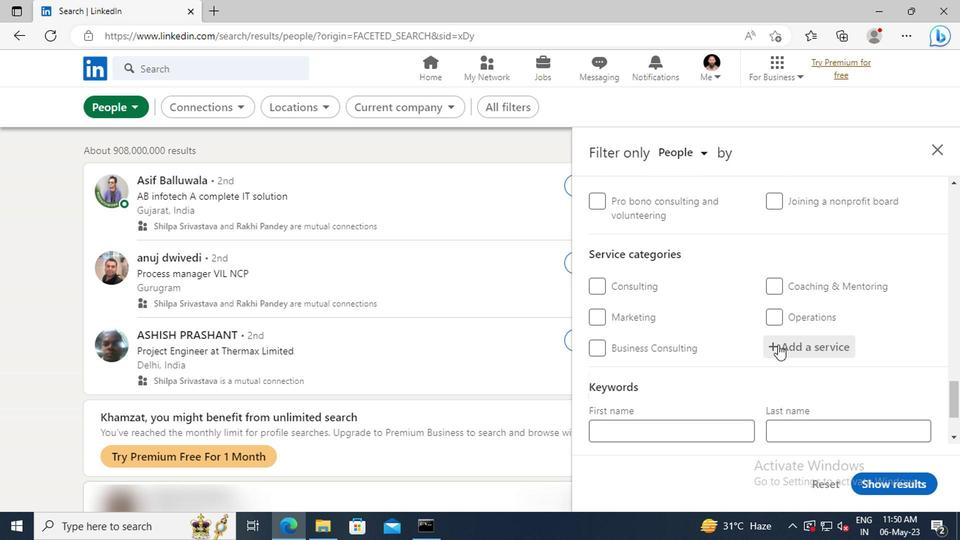 
Action: Mouse moved to (780, 346)
Screenshot: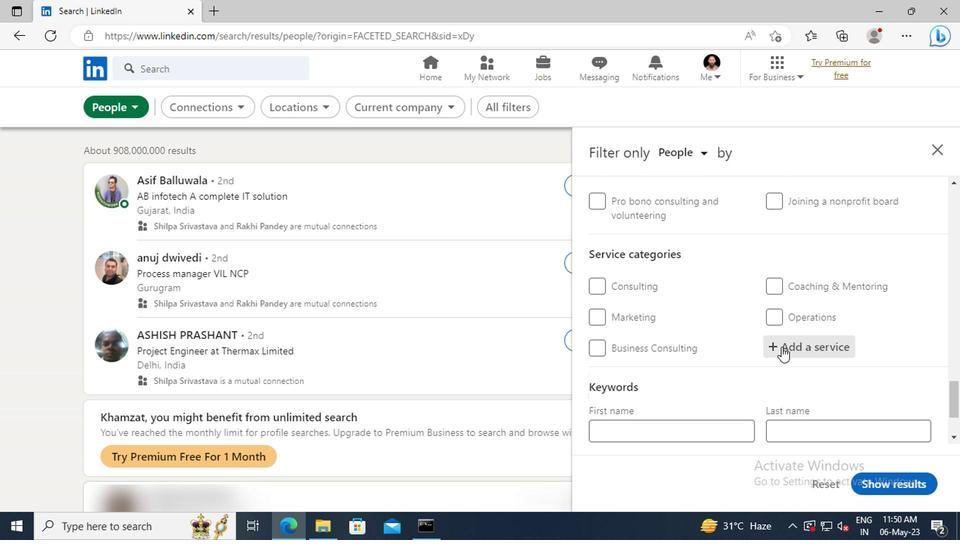
Action: Key pressed <Key.shift>RESUME
Screenshot: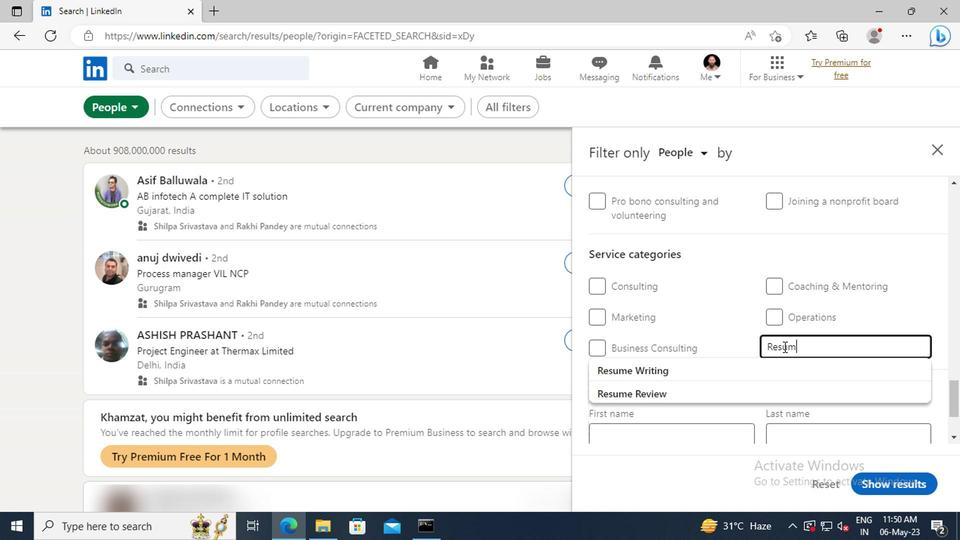 
Action: Mouse moved to (781, 366)
Screenshot: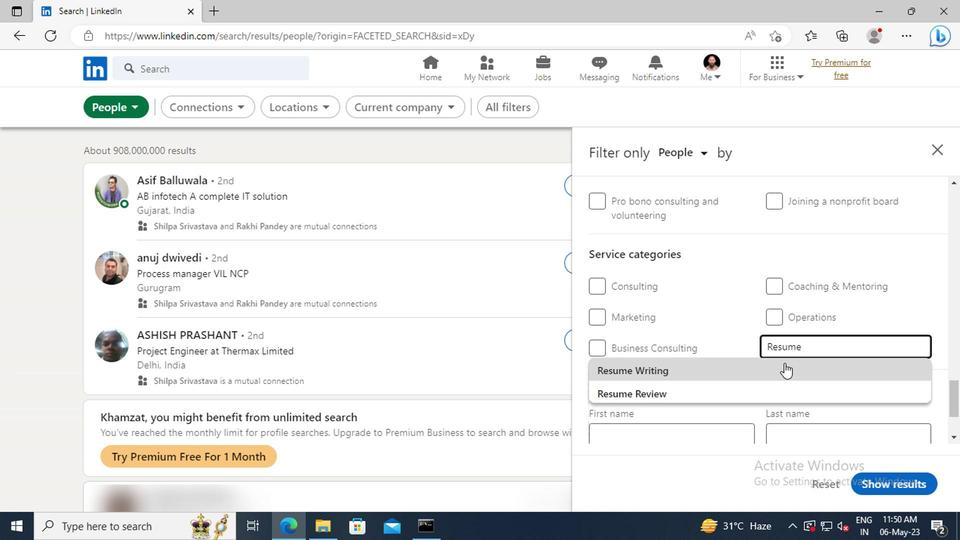
Action: Mouse pressed left at (781, 366)
Screenshot: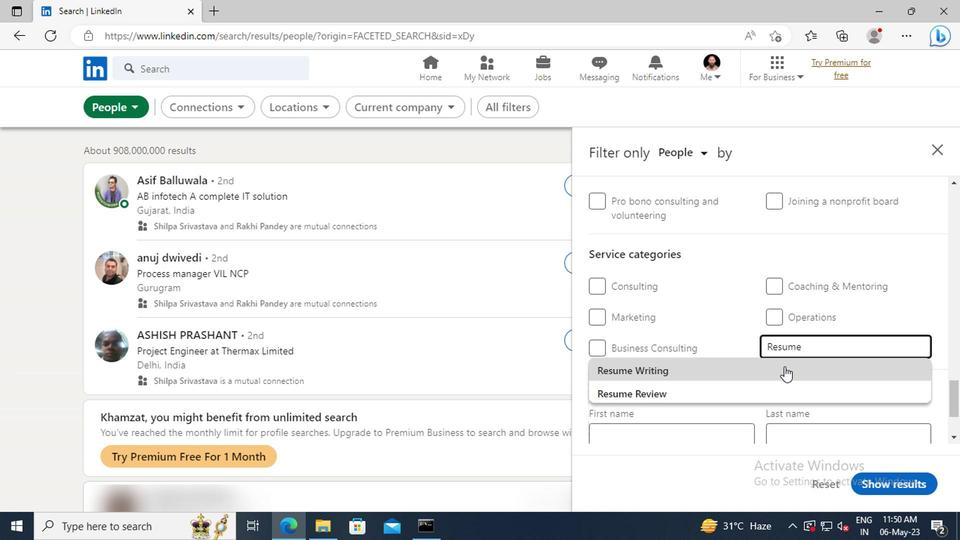 
Action: Mouse scrolled (781, 365) with delta (0, 0)
Screenshot: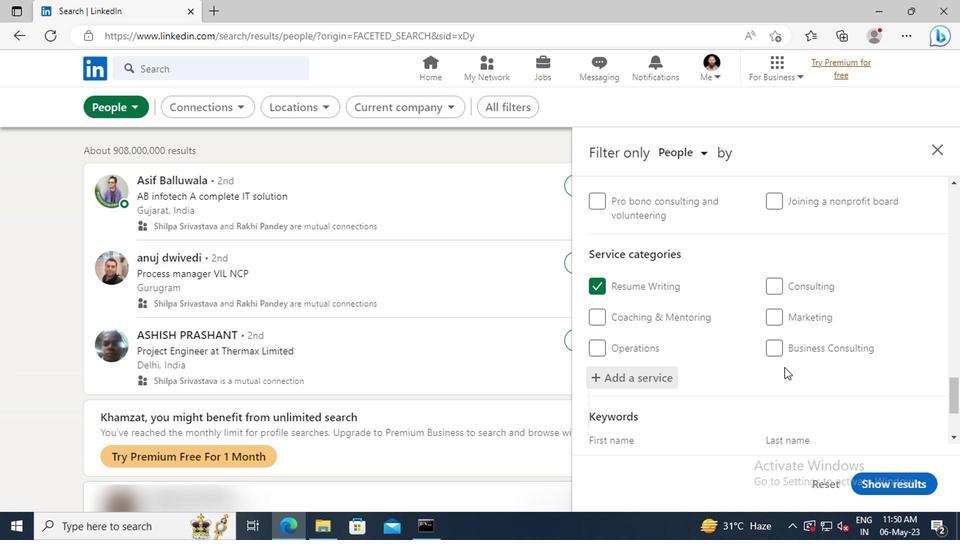 
Action: Mouse scrolled (781, 365) with delta (0, 0)
Screenshot: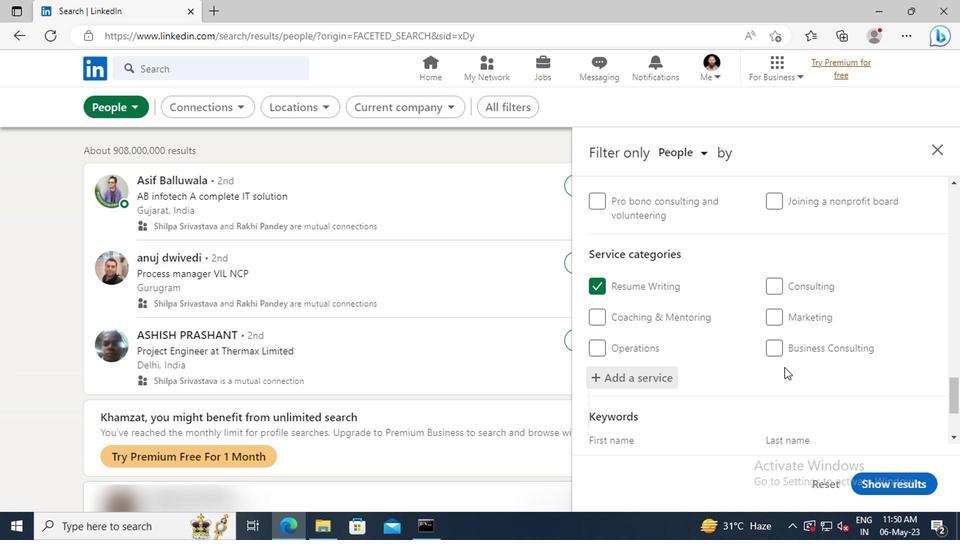 
Action: Mouse scrolled (781, 365) with delta (0, 0)
Screenshot: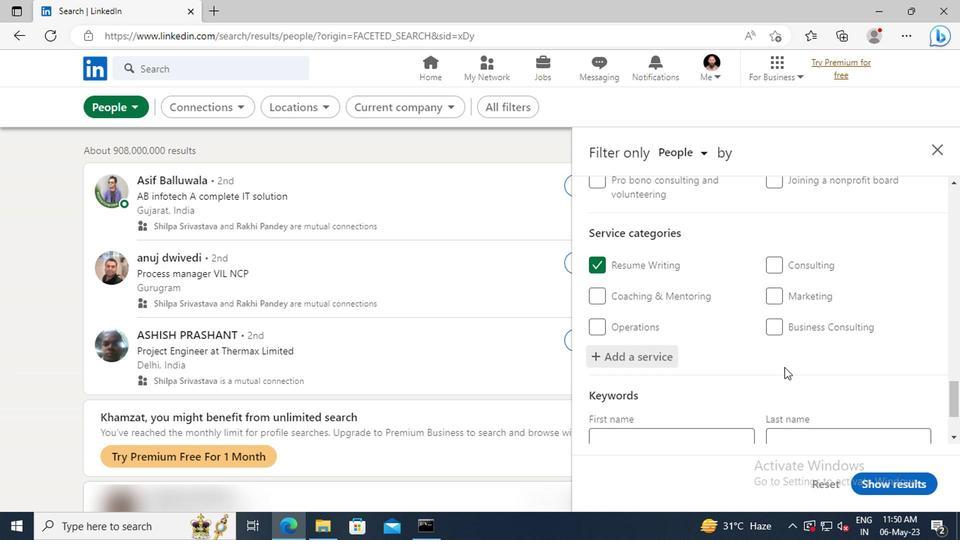 
Action: Mouse scrolled (781, 365) with delta (0, 0)
Screenshot: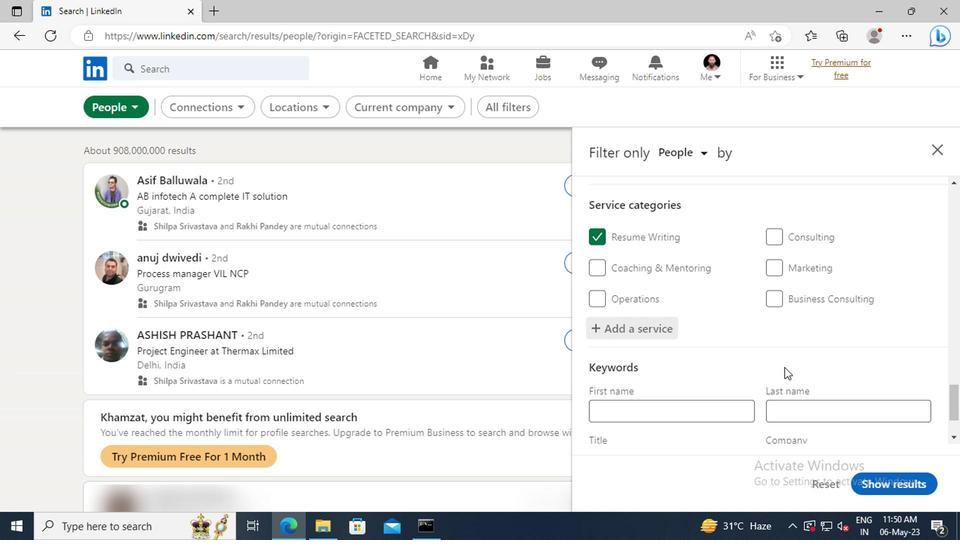 
Action: Mouse scrolled (781, 365) with delta (0, 0)
Screenshot: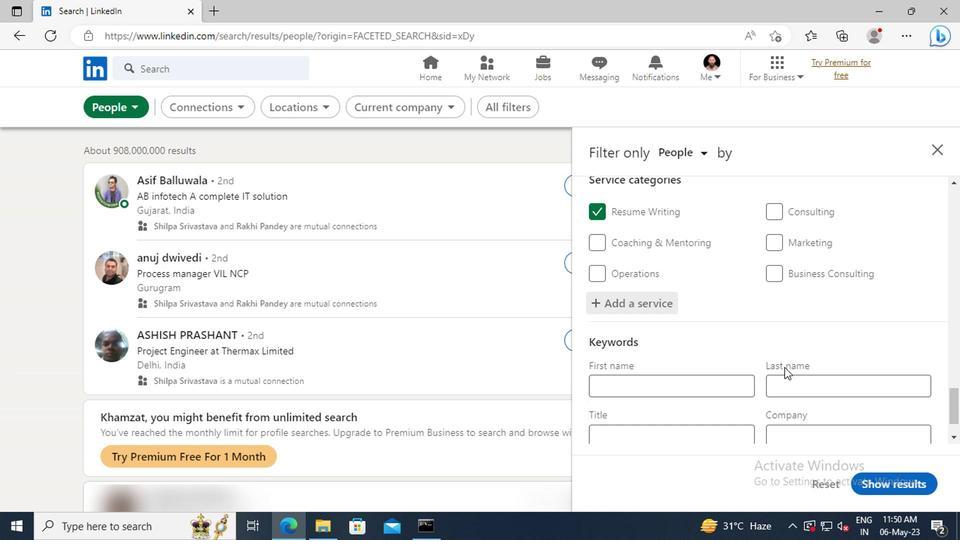 
Action: Mouse moved to (690, 385)
Screenshot: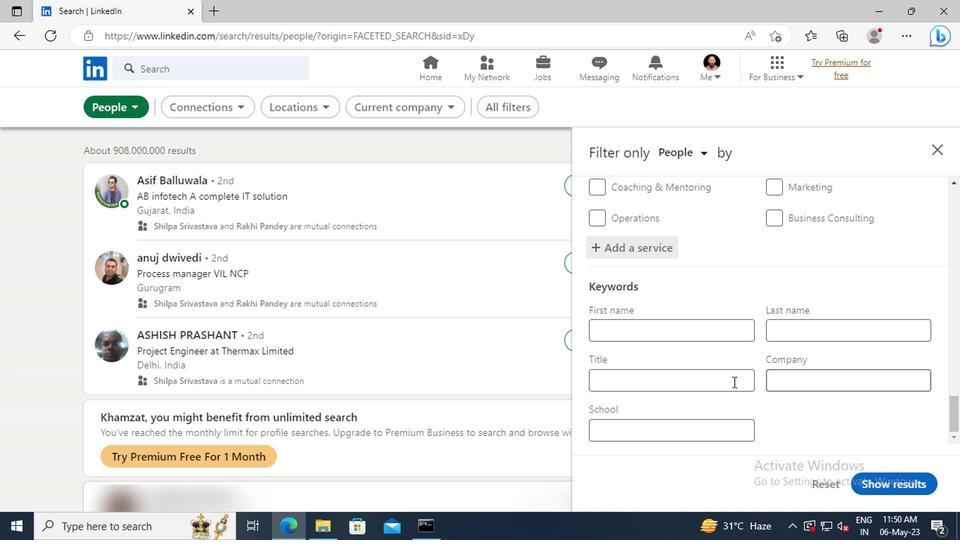 
Action: Mouse pressed left at (690, 385)
Screenshot: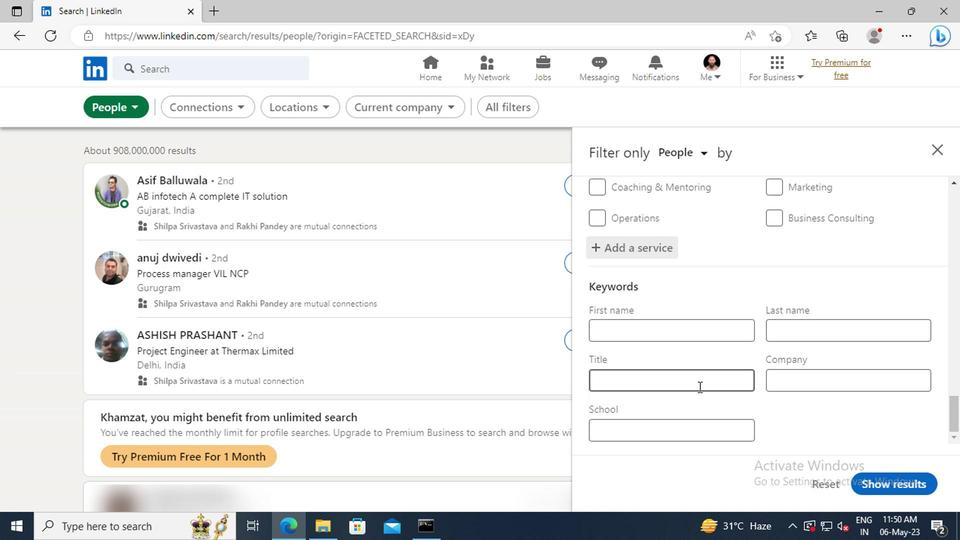 
Action: Key pressed <Key.shift>OUTSIDE<Key.space><Key.shift>SALES<Key.space><Key.shift>MANAGER<Key.enter>
Screenshot: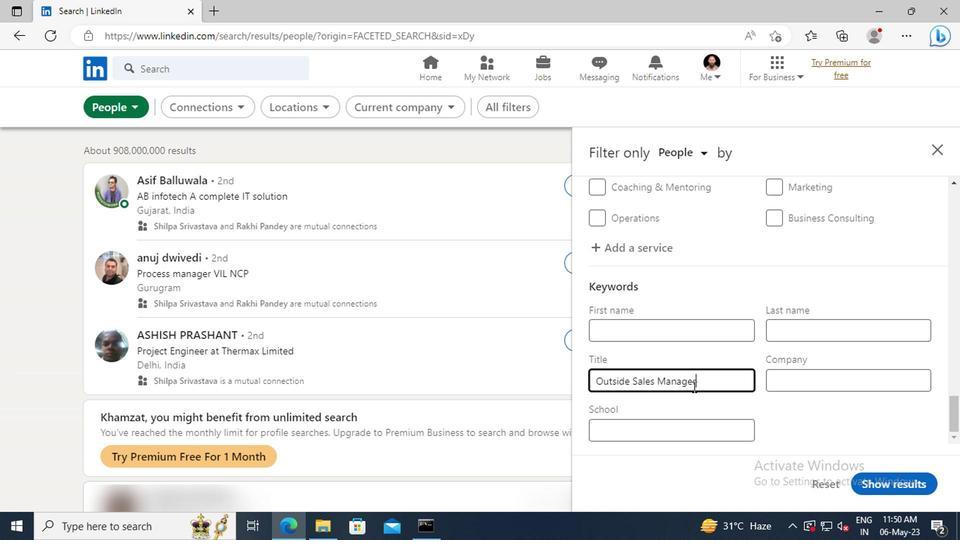 
Action: Mouse moved to (876, 479)
Screenshot: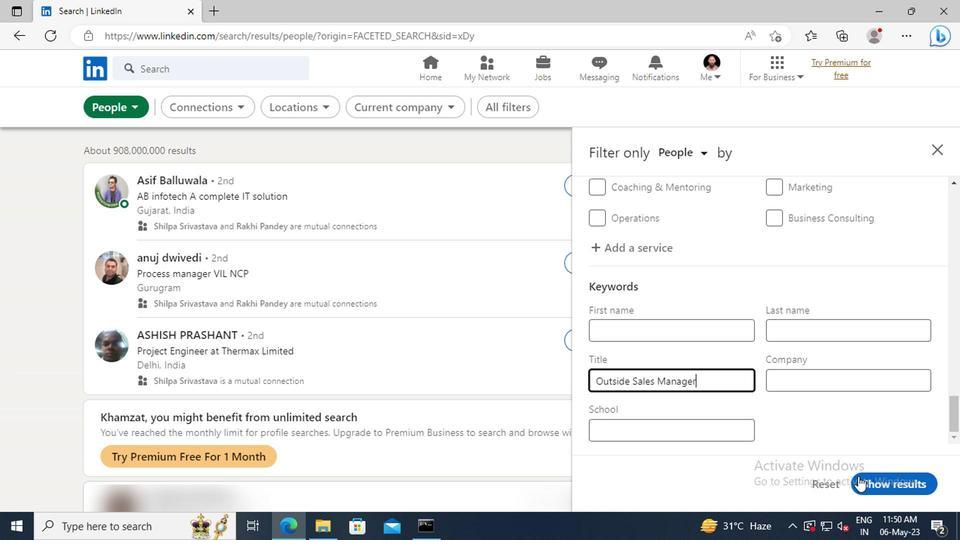 
Action: Mouse pressed left at (876, 479)
Screenshot: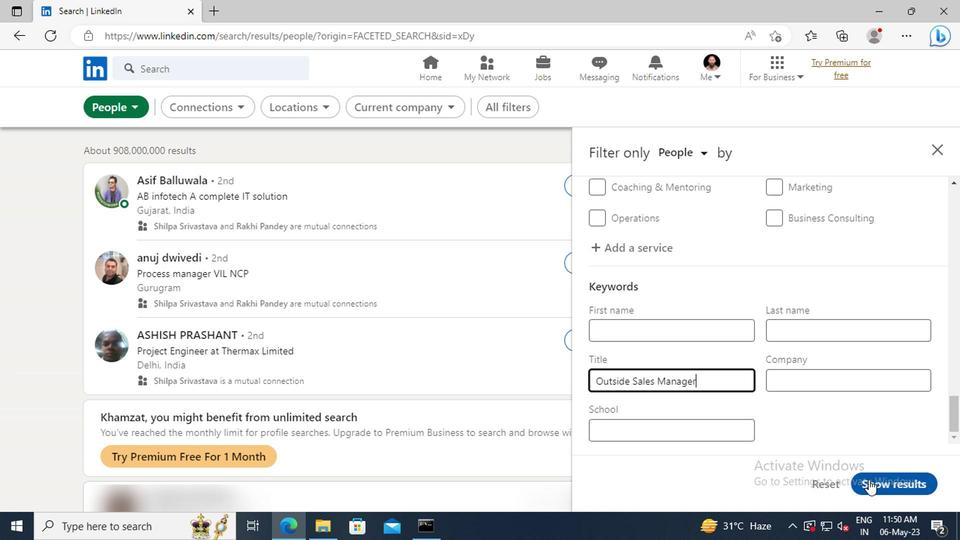 
